 Task: Add Attachment from computer to Card Card0000000013 in Board Board0000000004 in Workspace WS0000000002 in Trello. Add Cover Green to Card Card0000000013 in Board Board0000000004 in Workspace WS0000000002 in Trello. Add "Move Card To …" Button titled Button0000000013 to "top" of the list "To Do" to Card Card0000000013 in Board Board0000000004 in Workspace WS0000000002 in Trello. Add Description DS0000000013 to Card Card0000000014 in Board Board0000000004 in Workspace WS0000000002 in Trello. Add Comment CM0000000013 to Card Card0000000014 in Board Board0000000004 in Workspace WS0000000002 in Trello
Action: Mouse moved to (614, 69)
Screenshot: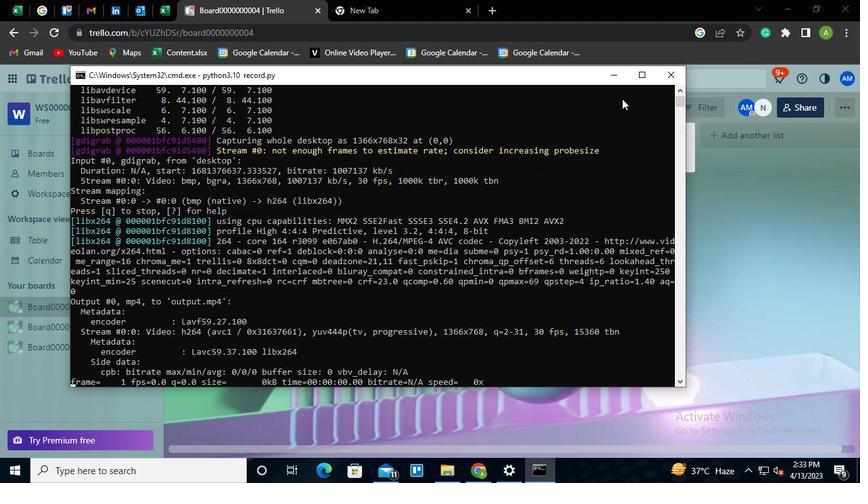 
Action: Mouse pressed left at (614, 69)
Screenshot: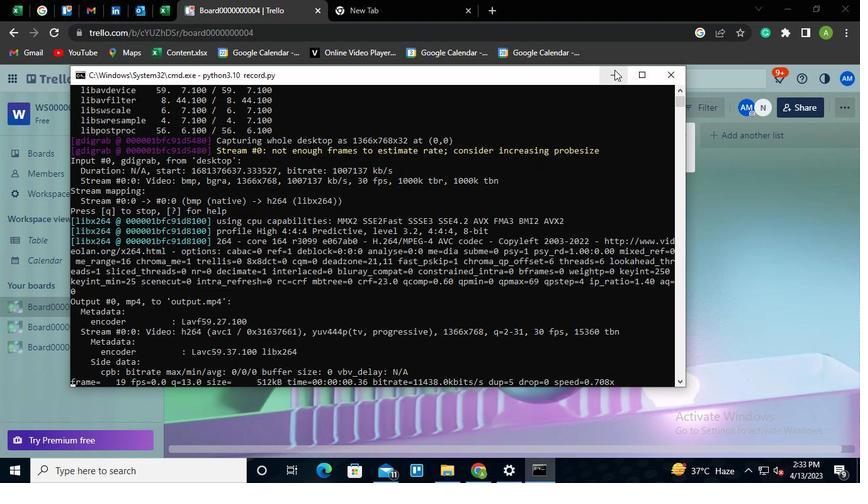 
Action: Mouse moved to (265, 168)
Screenshot: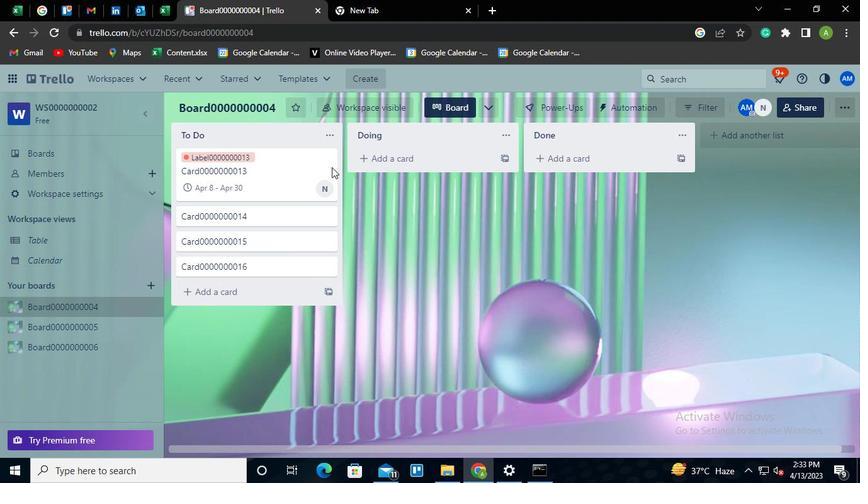 
Action: Mouse pressed left at (265, 168)
Screenshot: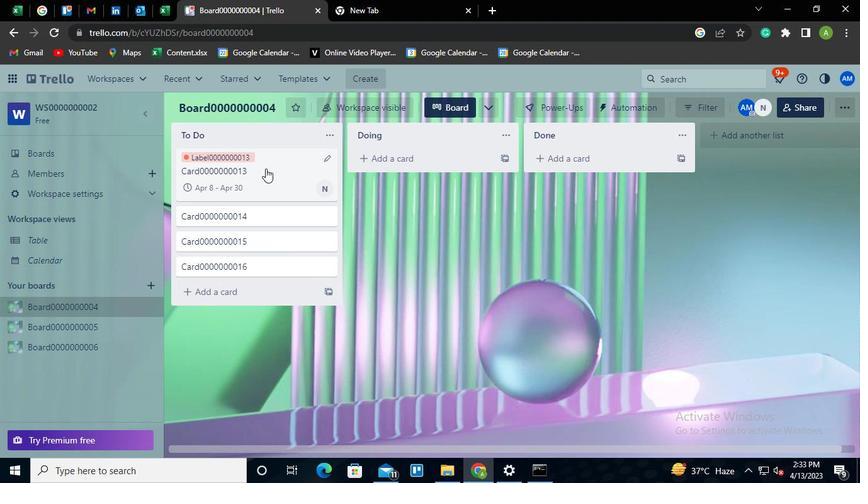 
Action: Mouse moved to (565, 324)
Screenshot: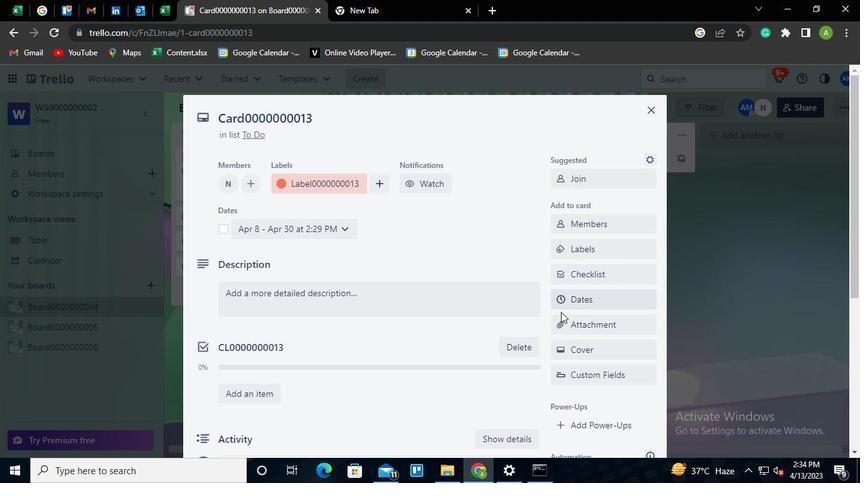 
Action: Mouse pressed left at (565, 324)
Screenshot: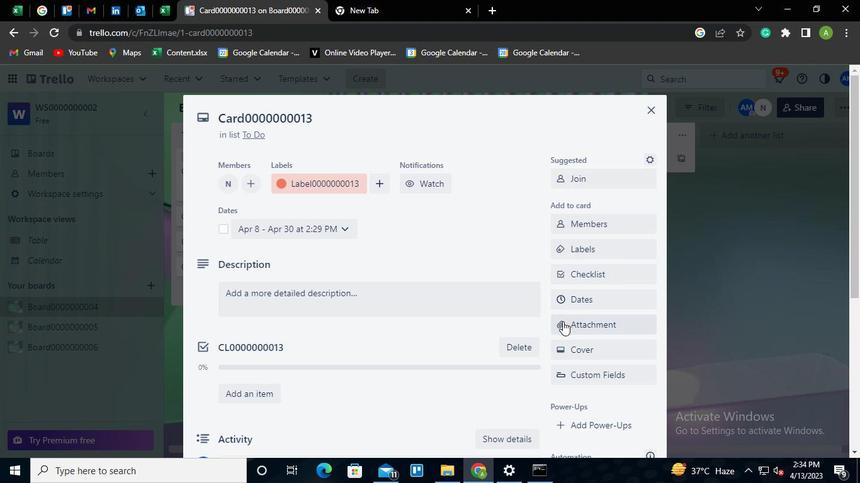
Action: Mouse moved to (574, 132)
Screenshot: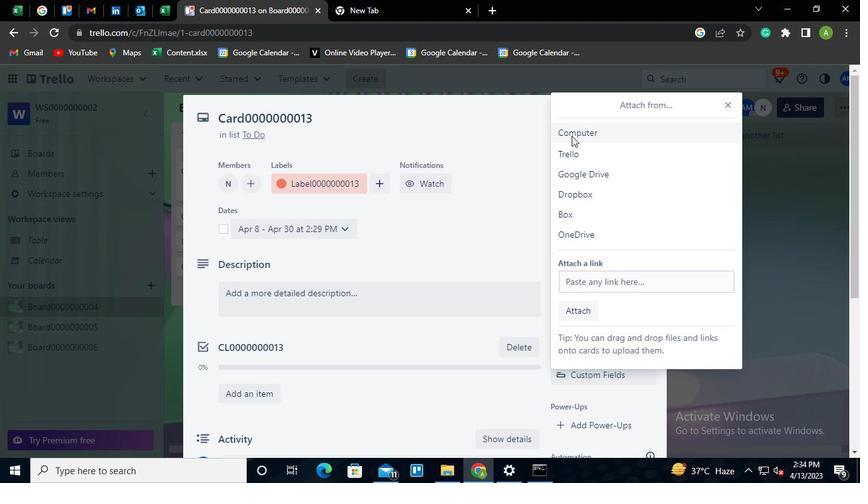 
Action: Mouse pressed left at (574, 132)
Screenshot: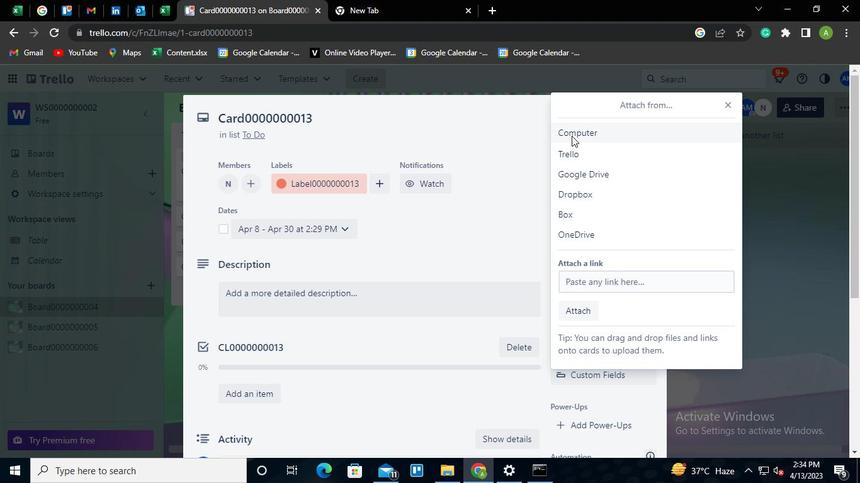 
Action: Mouse moved to (141, 93)
Screenshot: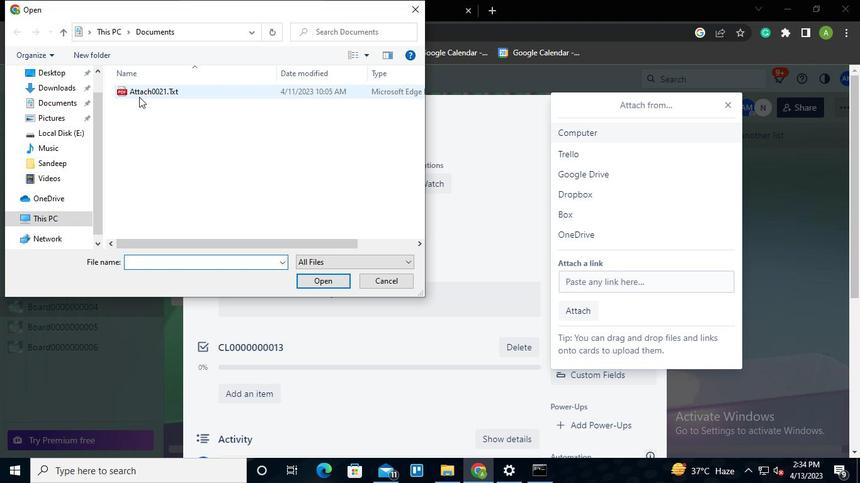 
Action: Mouse pressed left at (141, 93)
Screenshot: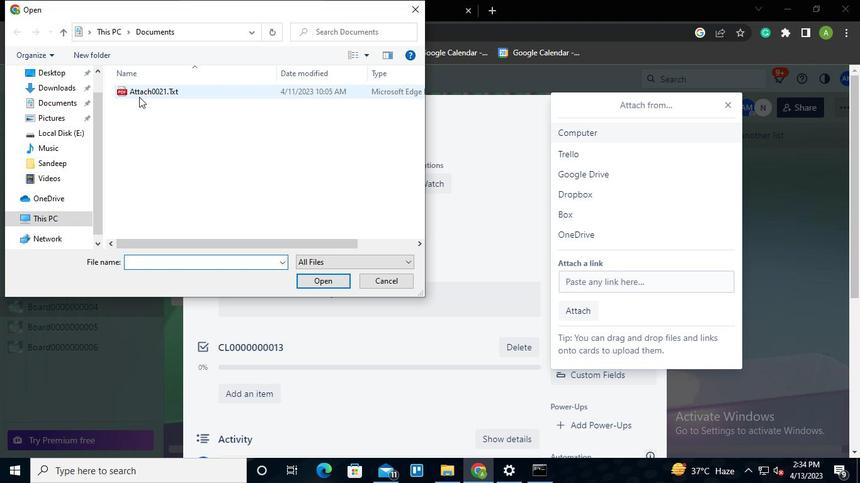 
Action: Mouse moved to (314, 282)
Screenshot: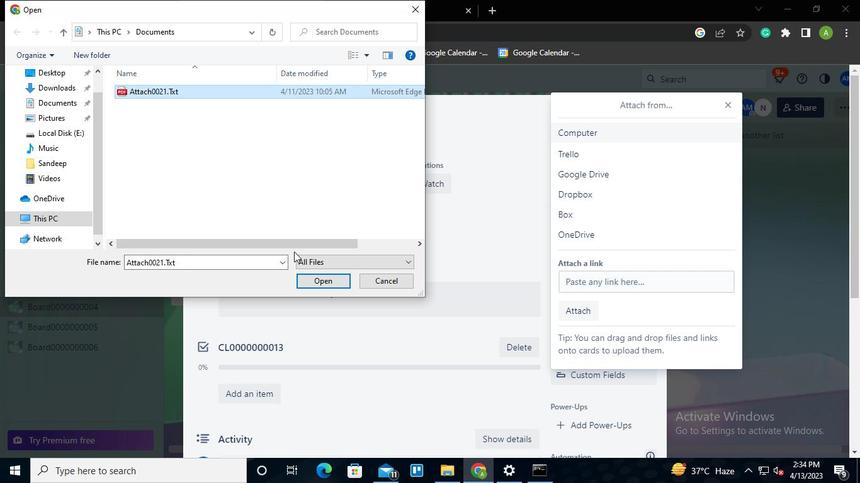 
Action: Mouse pressed left at (314, 282)
Screenshot: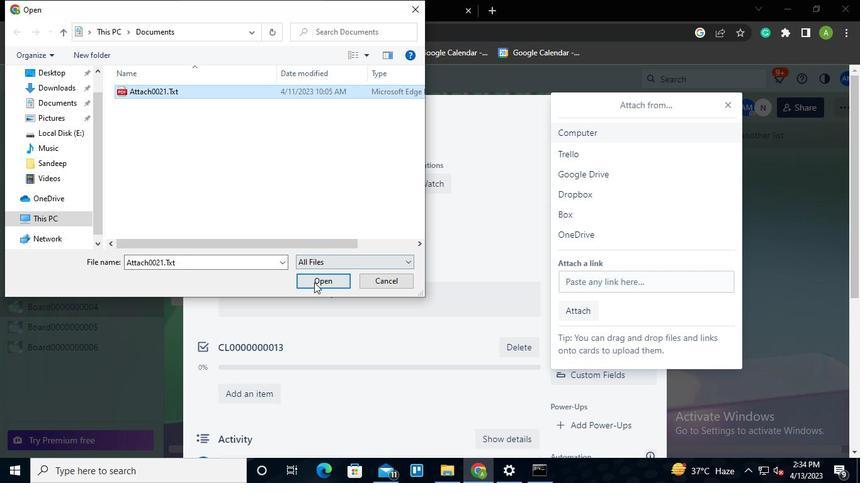
Action: Mouse moved to (575, 348)
Screenshot: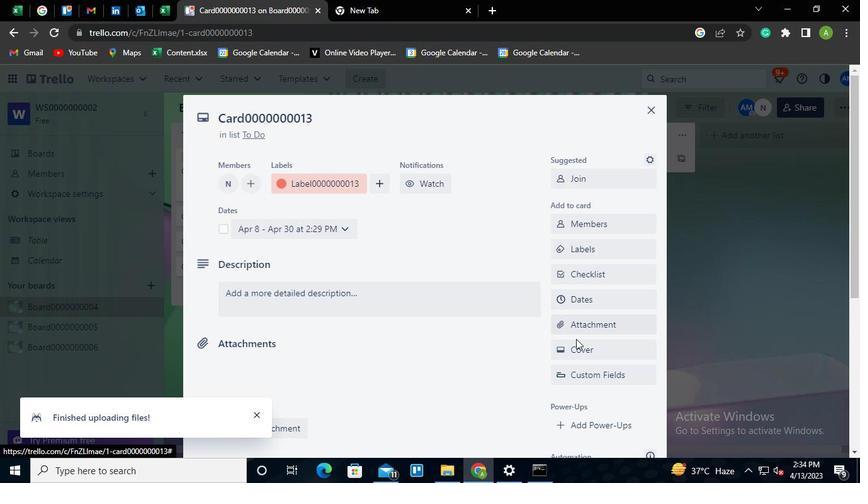 
Action: Mouse pressed left at (575, 348)
Screenshot: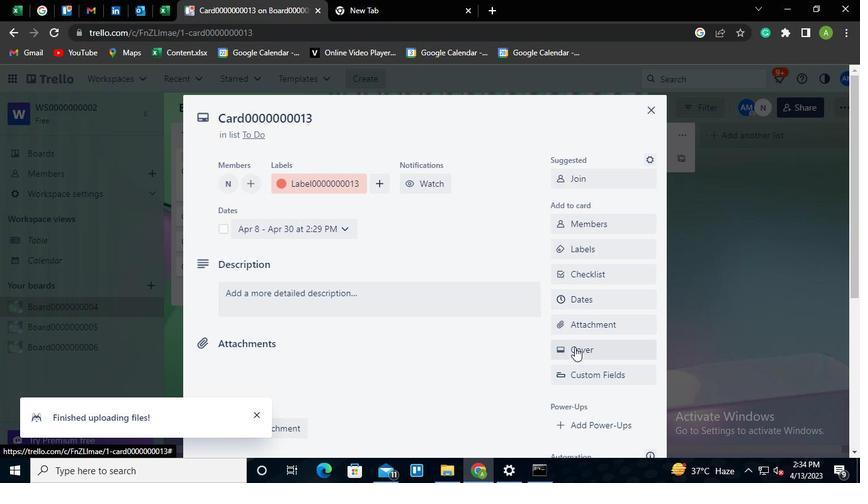 
Action: Mouse moved to (575, 218)
Screenshot: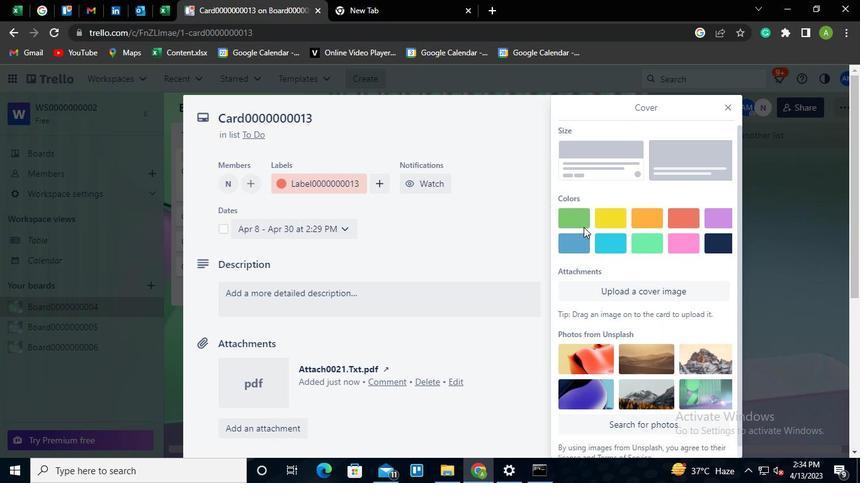 
Action: Mouse pressed left at (575, 218)
Screenshot: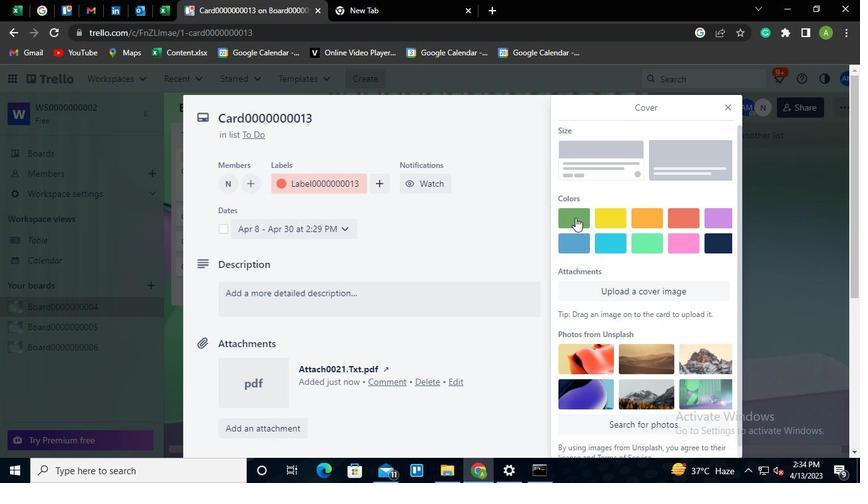 
Action: Mouse moved to (728, 106)
Screenshot: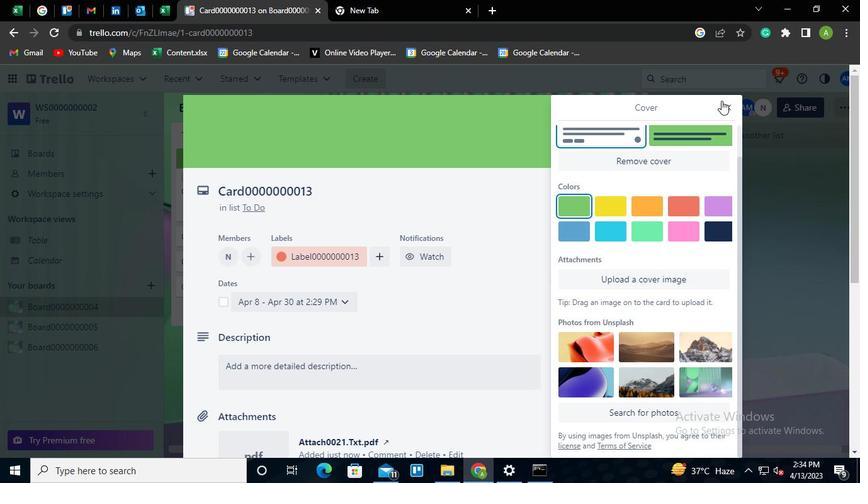 
Action: Mouse pressed left at (728, 106)
Screenshot: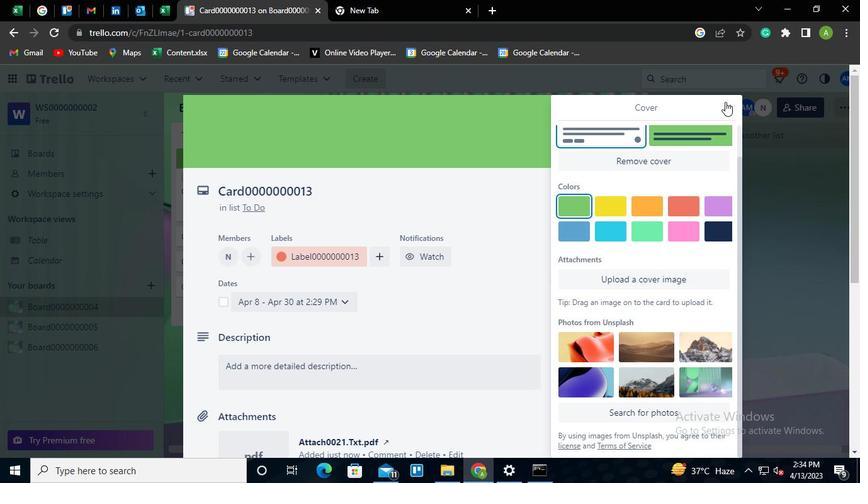 
Action: Mouse moved to (586, 344)
Screenshot: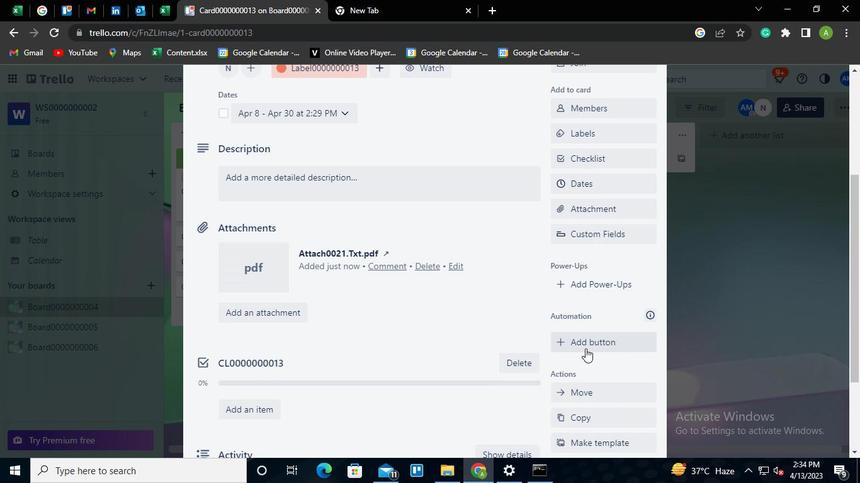
Action: Mouse pressed left at (586, 344)
Screenshot: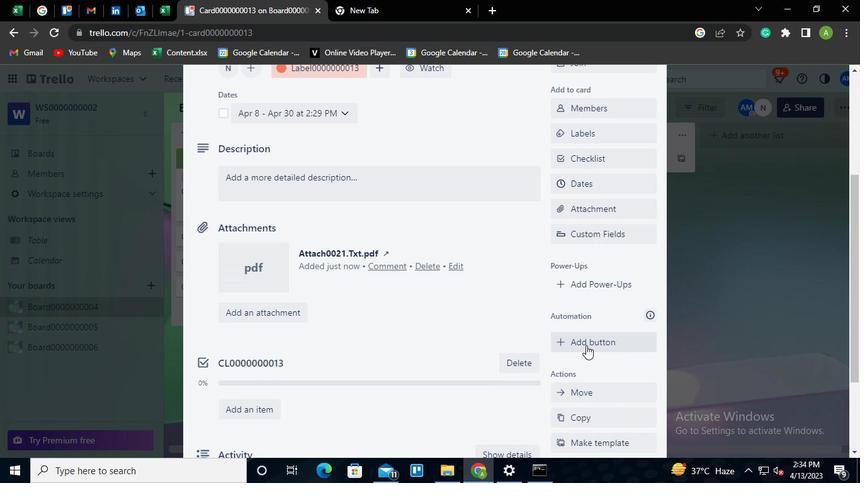 
Action: Mouse moved to (612, 160)
Screenshot: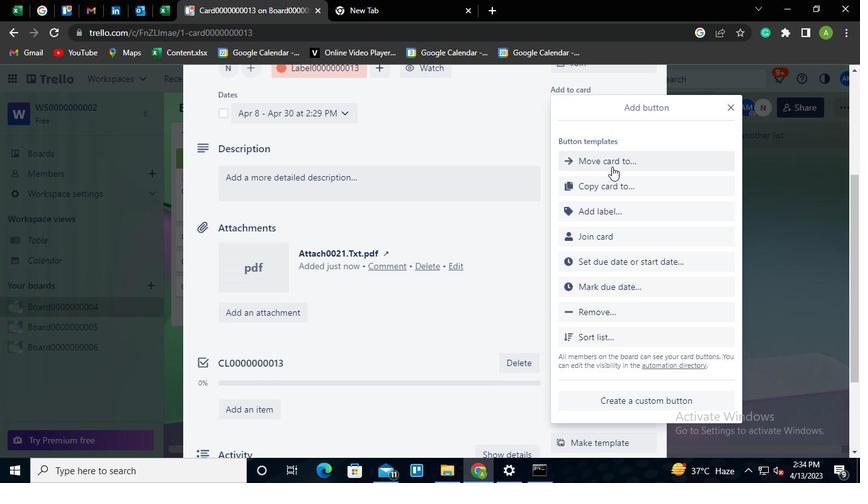 
Action: Mouse pressed left at (612, 160)
Screenshot: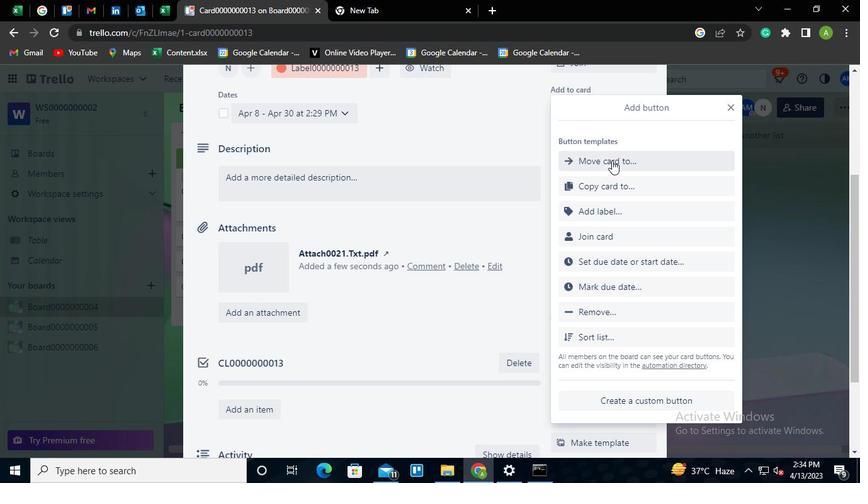 
Action: Mouse moved to (613, 158)
Screenshot: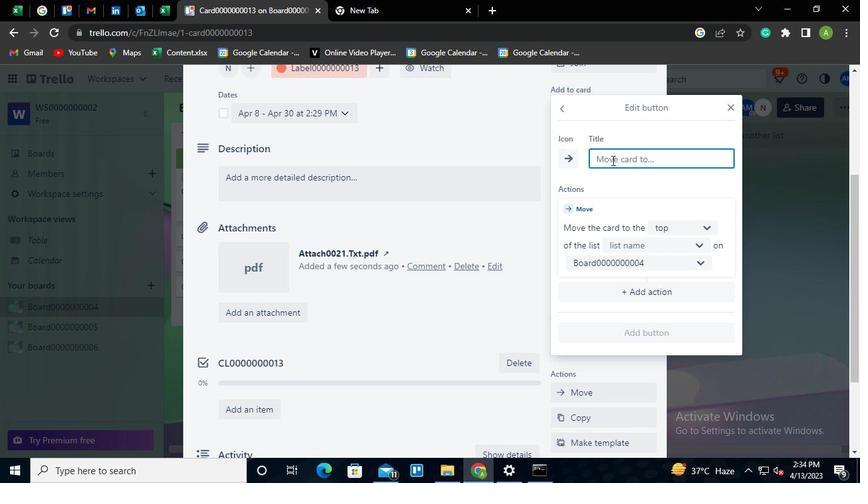 
Action: Keyboard Key.shift
Screenshot: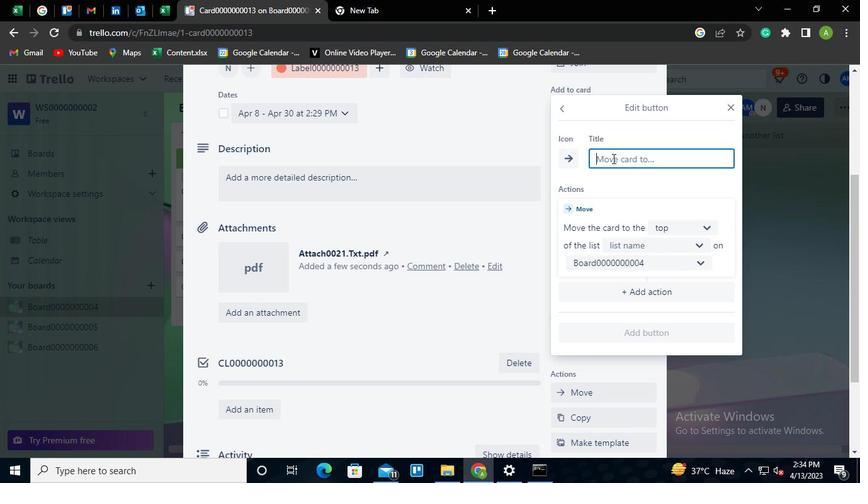 
Action: Keyboard B
Screenshot: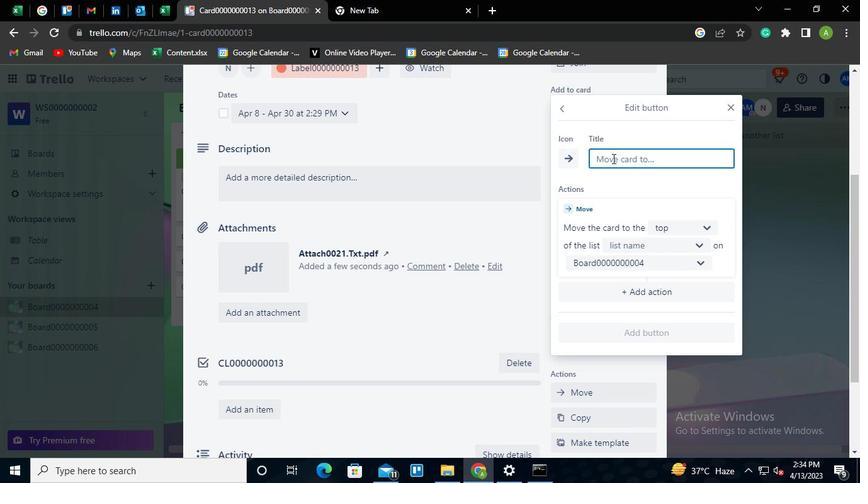
Action: Keyboard u
Screenshot: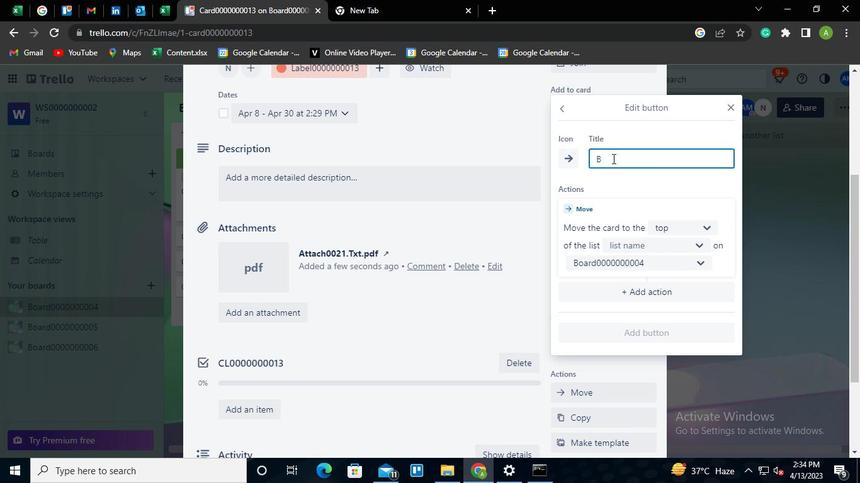
Action: Keyboard t
Screenshot: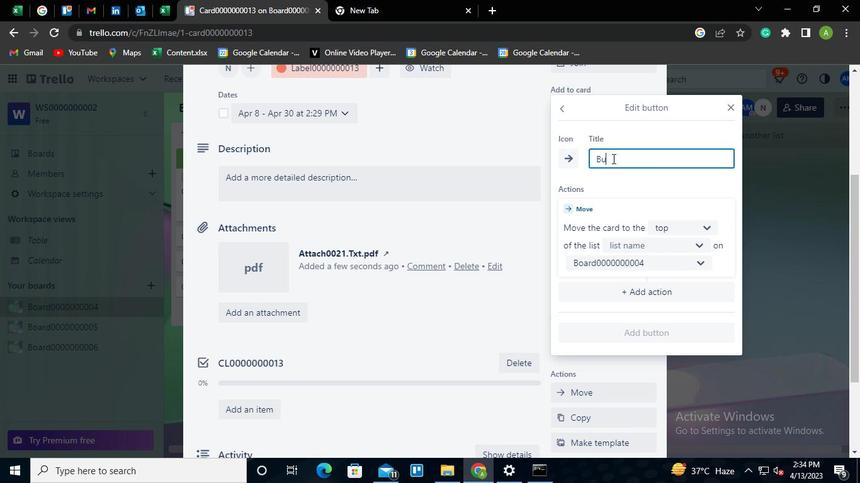 
Action: Keyboard t
Screenshot: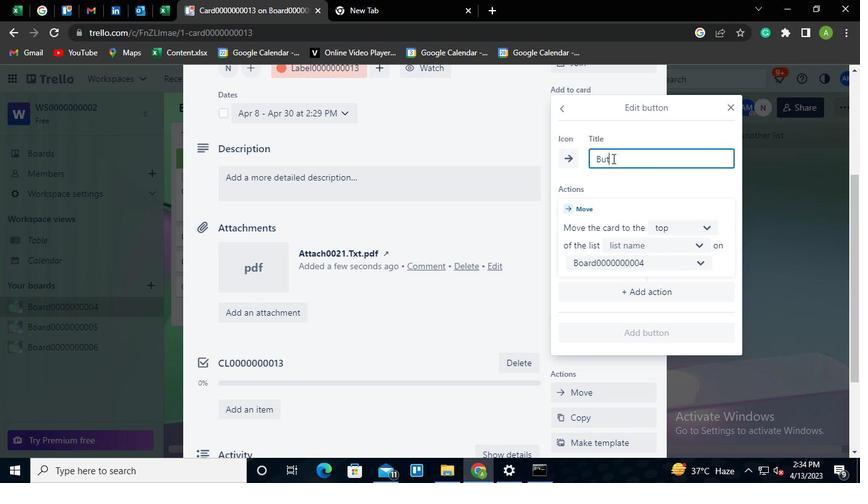 
Action: Keyboard o
Screenshot: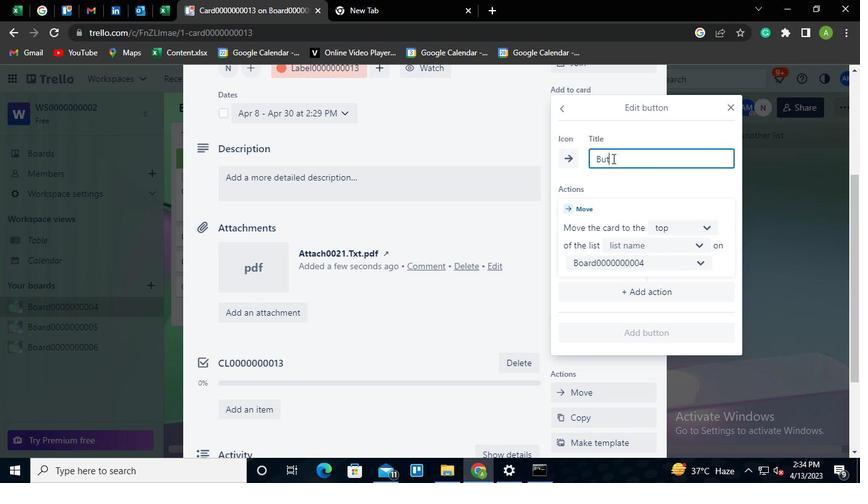 
Action: Keyboard n
Screenshot: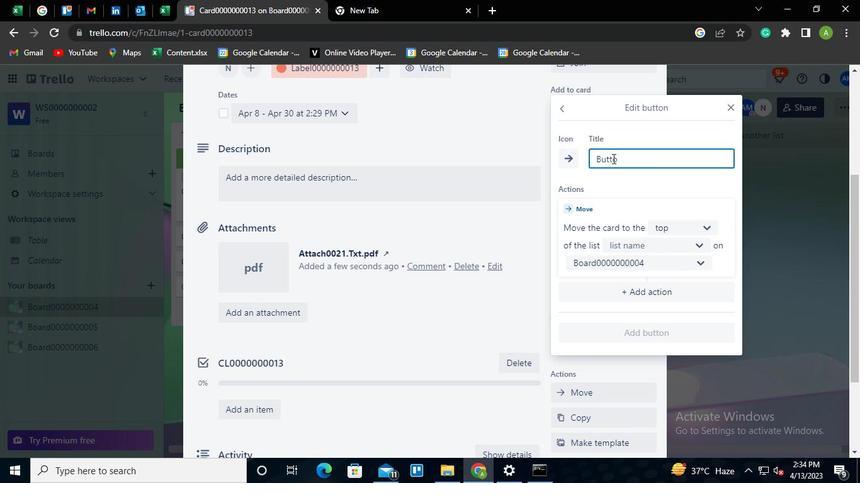 
Action: Keyboard <96>
Screenshot: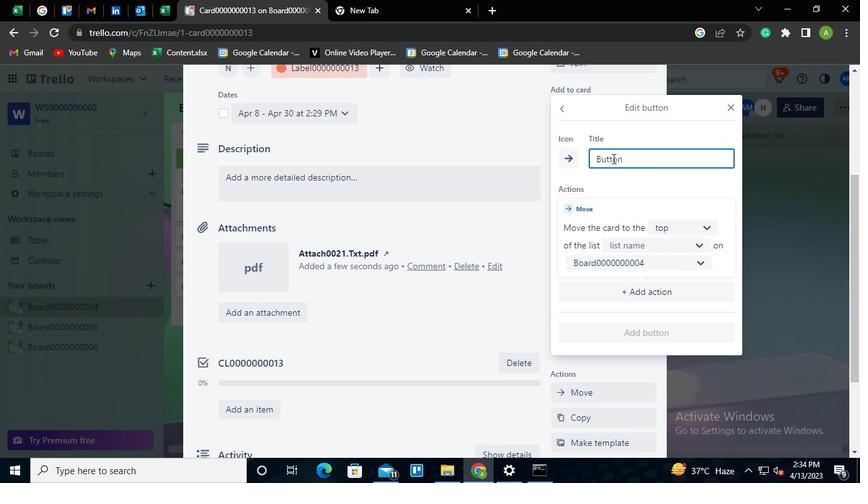 
Action: Keyboard <96>
Screenshot: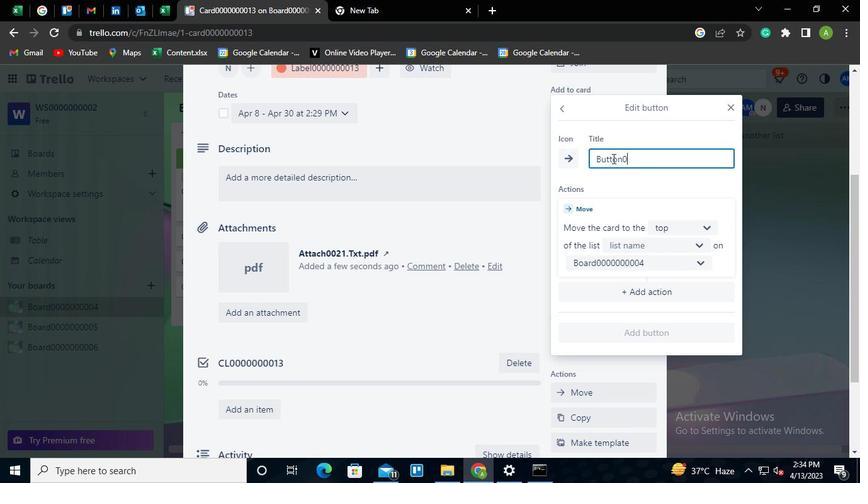 
Action: Keyboard <96>
Screenshot: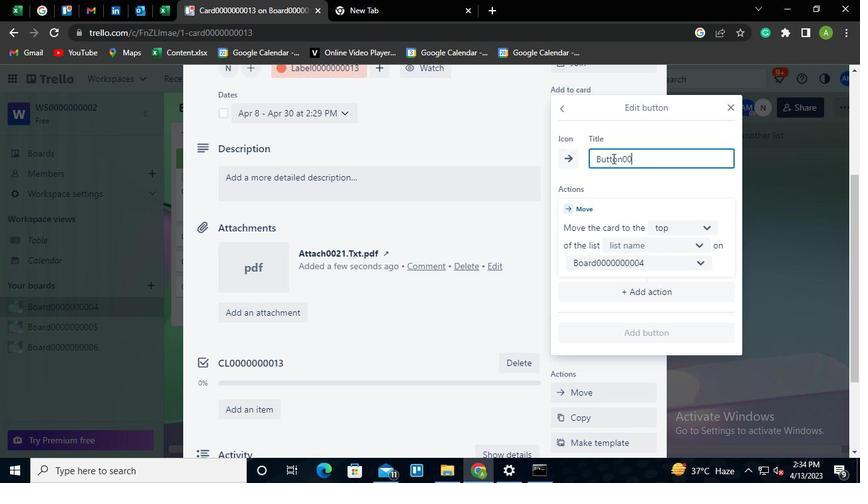 
Action: Keyboard <96>
Screenshot: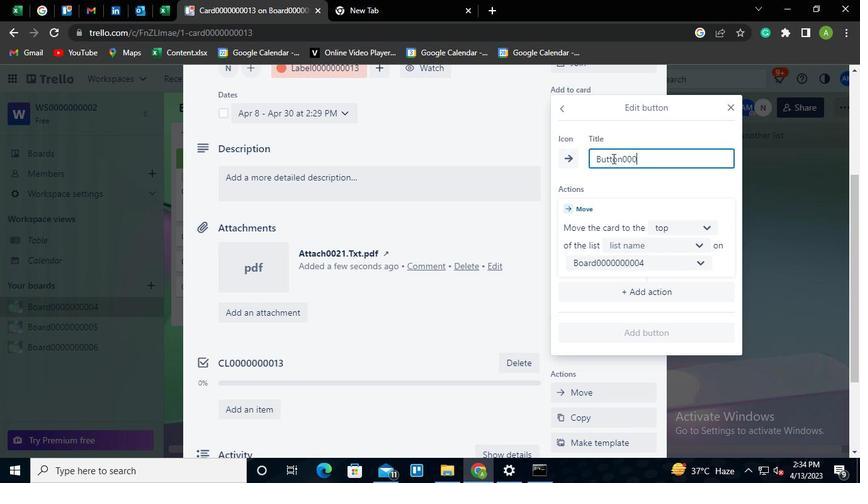 
Action: Keyboard <96>
Screenshot: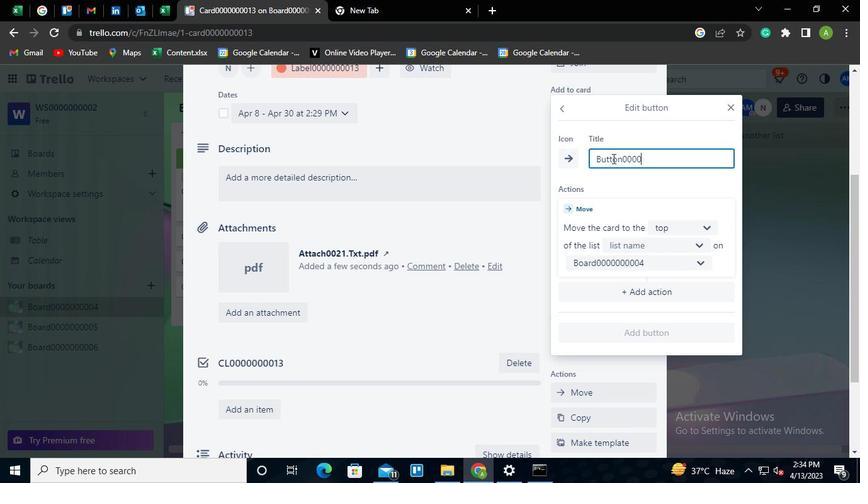 
Action: Keyboard <96>
Screenshot: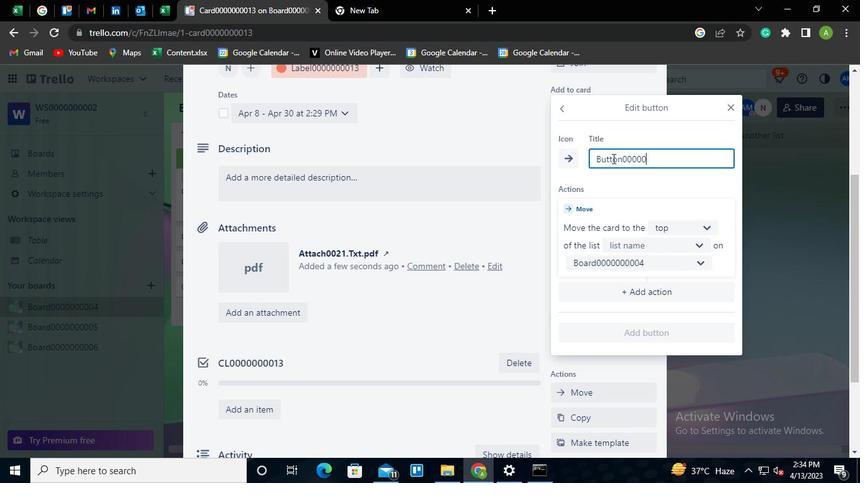 
Action: Keyboard <96>
Screenshot: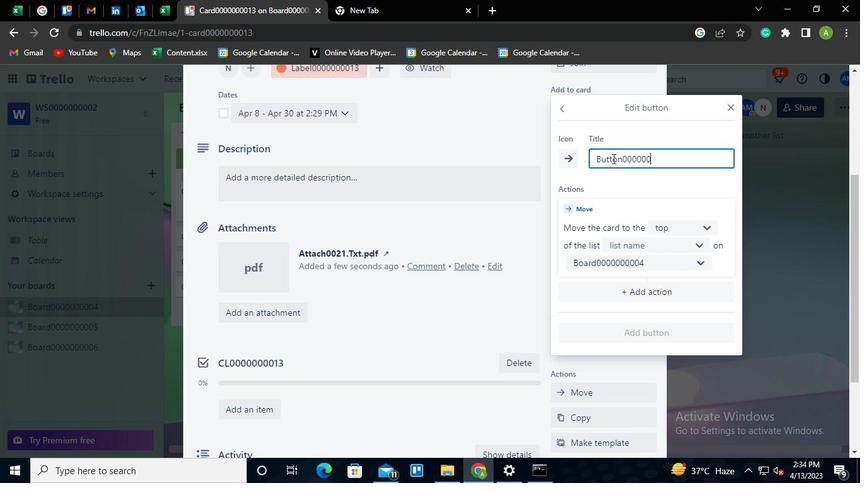 
Action: Keyboard <96>
Screenshot: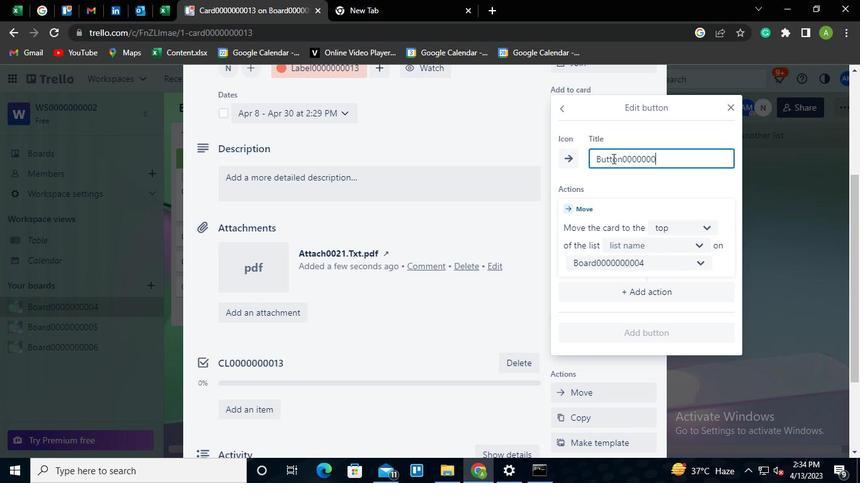 
Action: Keyboard <97>
Screenshot: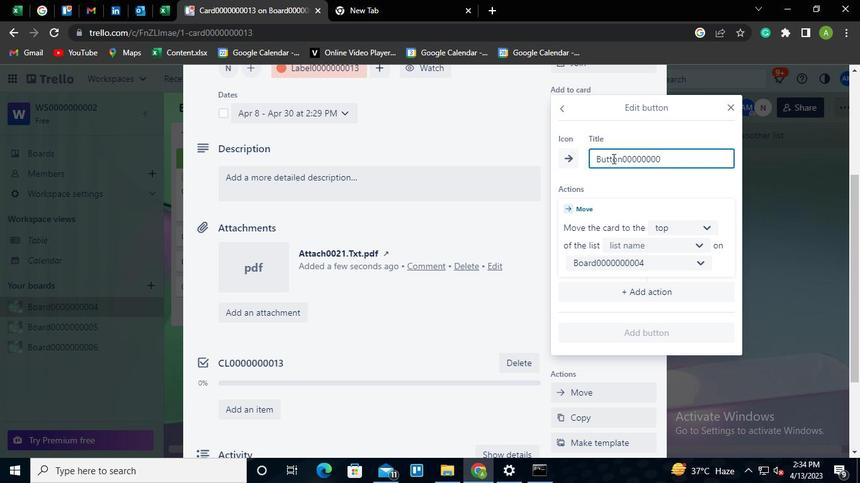 
Action: Keyboard <99>
Screenshot: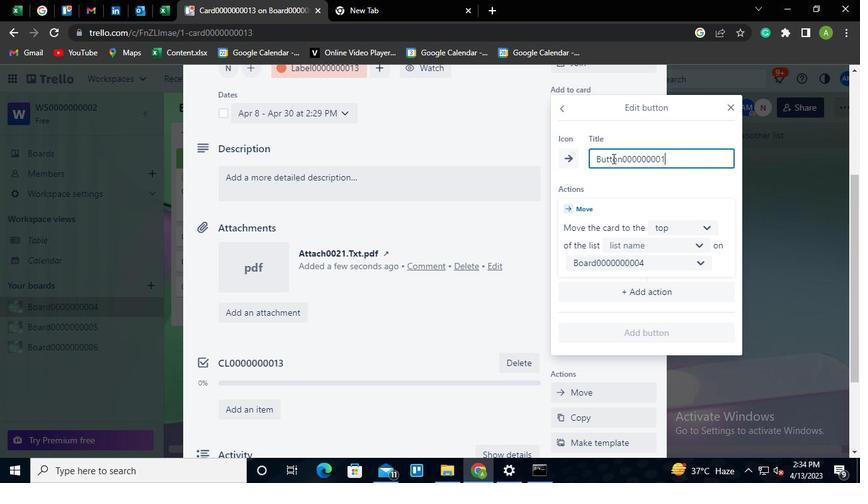 
Action: Mouse moved to (659, 245)
Screenshot: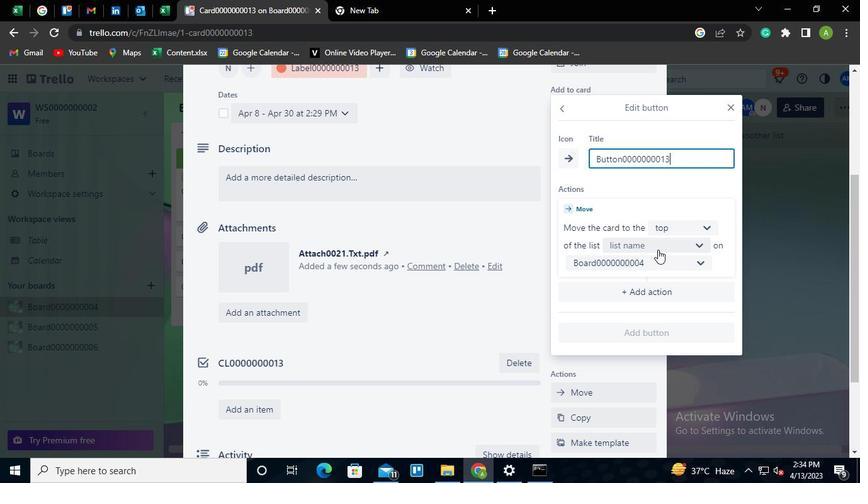 
Action: Mouse pressed left at (659, 245)
Screenshot: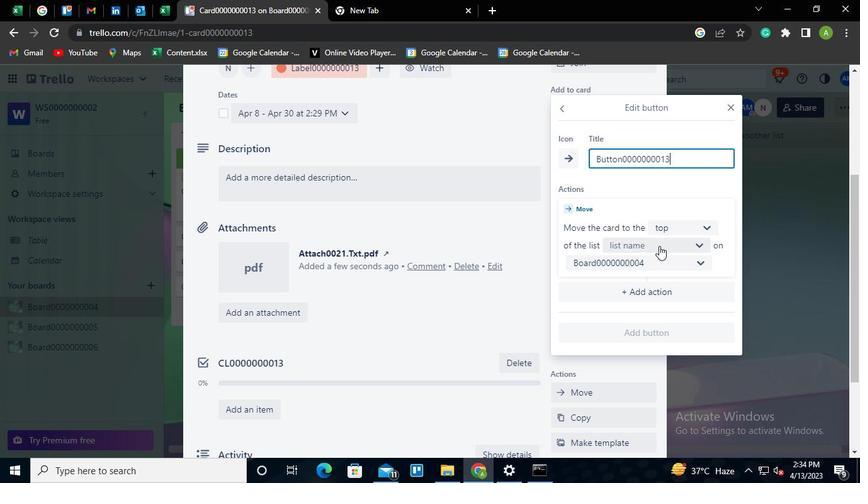 
Action: Mouse moved to (634, 268)
Screenshot: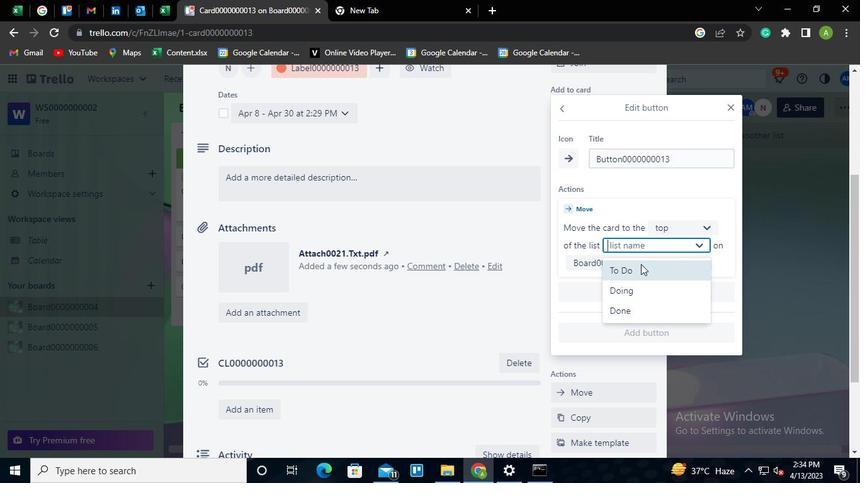 
Action: Mouse pressed left at (634, 268)
Screenshot: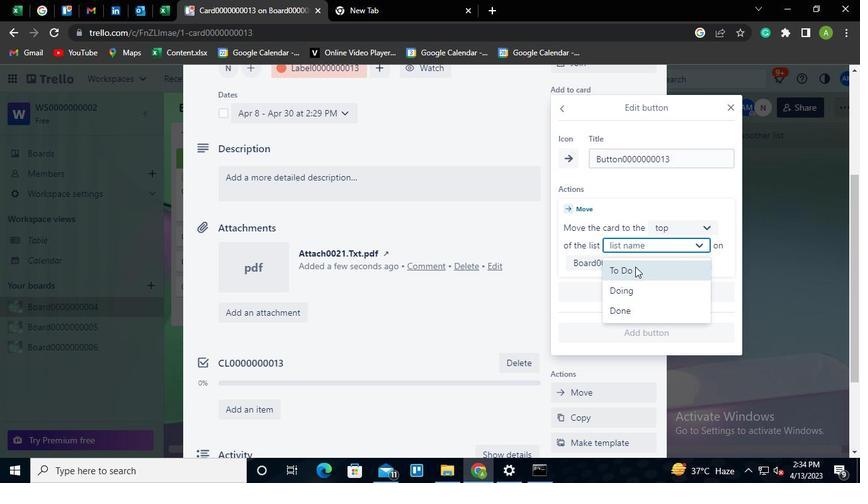 
Action: Mouse moved to (647, 328)
Screenshot: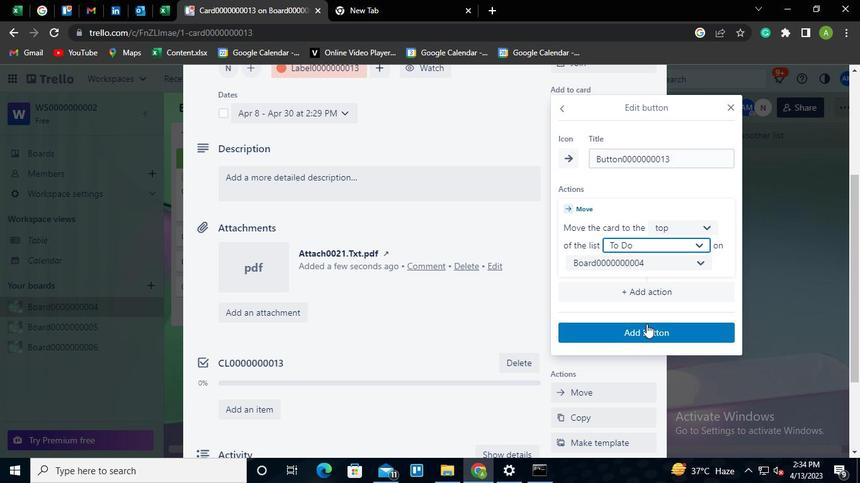
Action: Mouse pressed left at (647, 328)
Screenshot: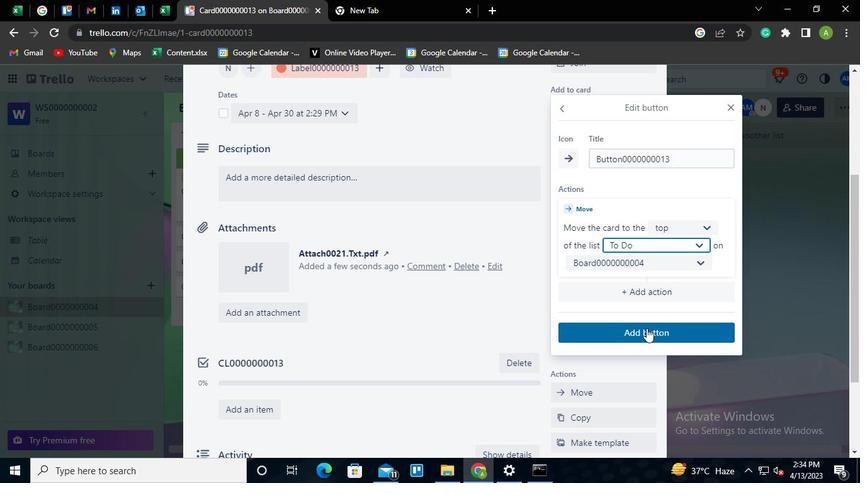 
Action: Mouse moved to (713, 257)
Screenshot: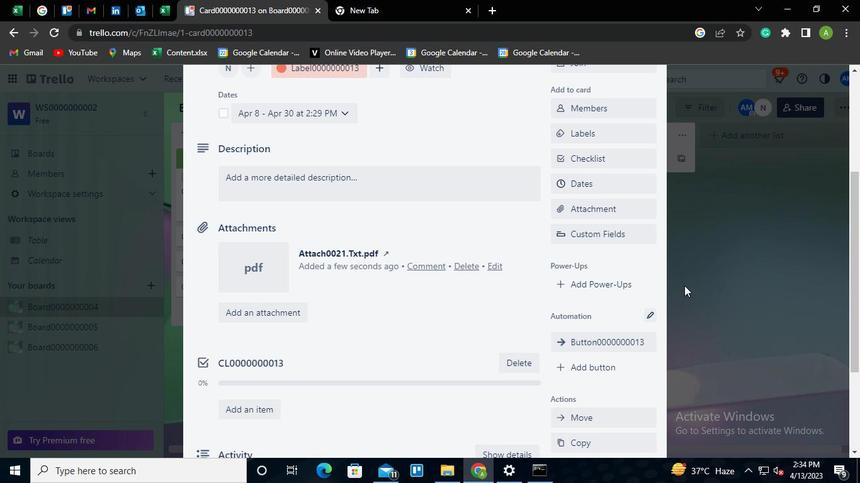 
Action: Mouse pressed left at (713, 257)
Screenshot: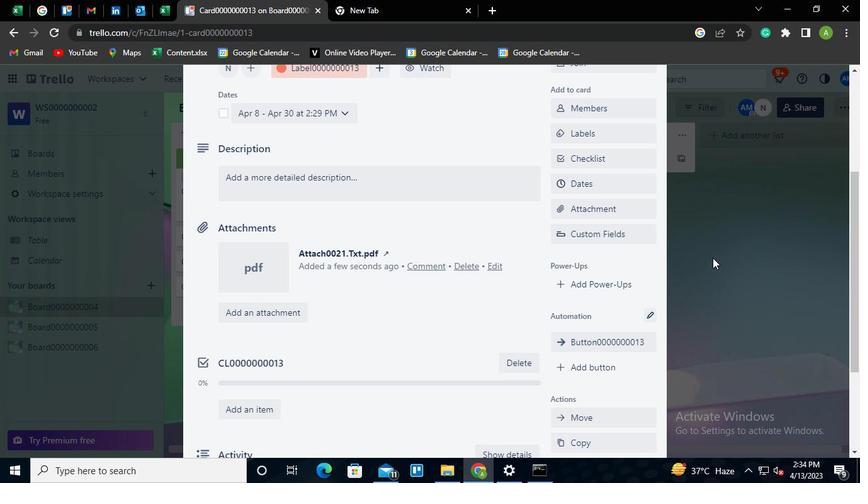 
Action: Mouse moved to (254, 239)
Screenshot: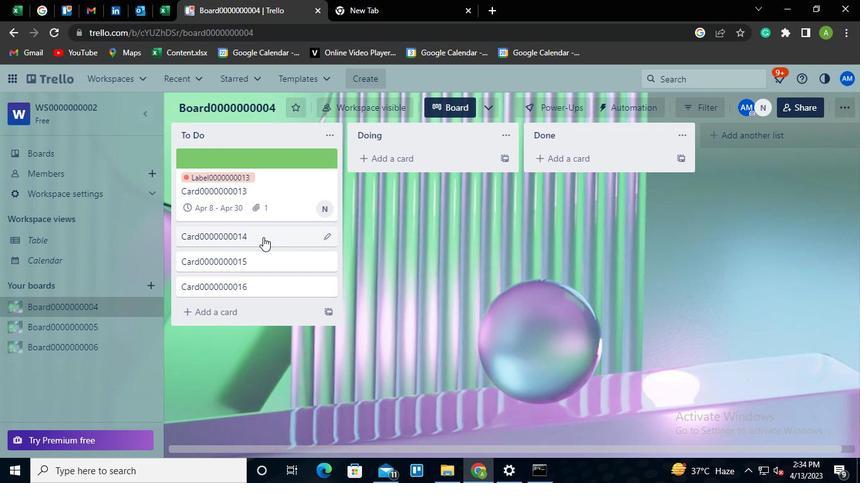 
Action: Mouse pressed left at (254, 239)
Screenshot: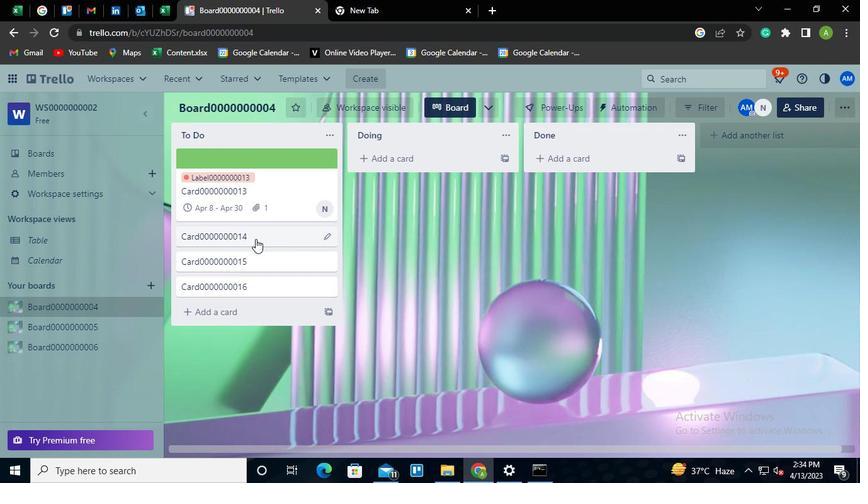 
Action: Mouse moved to (247, 246)
Screenshot: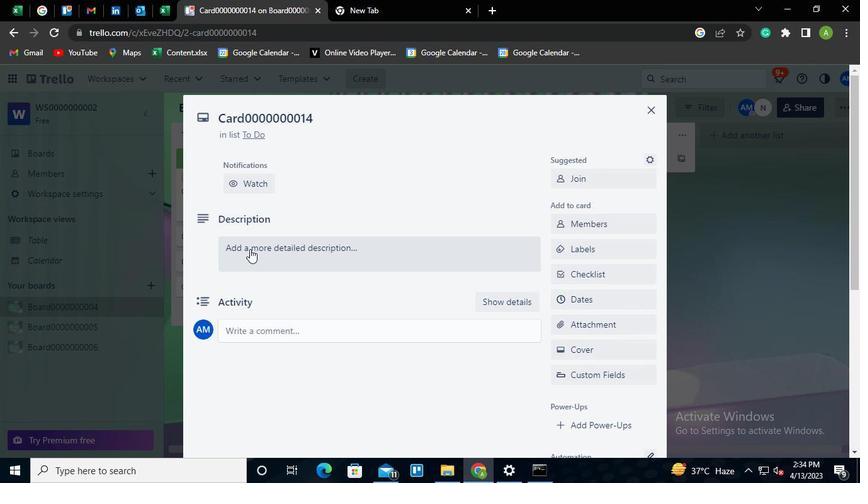 
Action: Mouse pressed left at (247, 246)
Screenshot: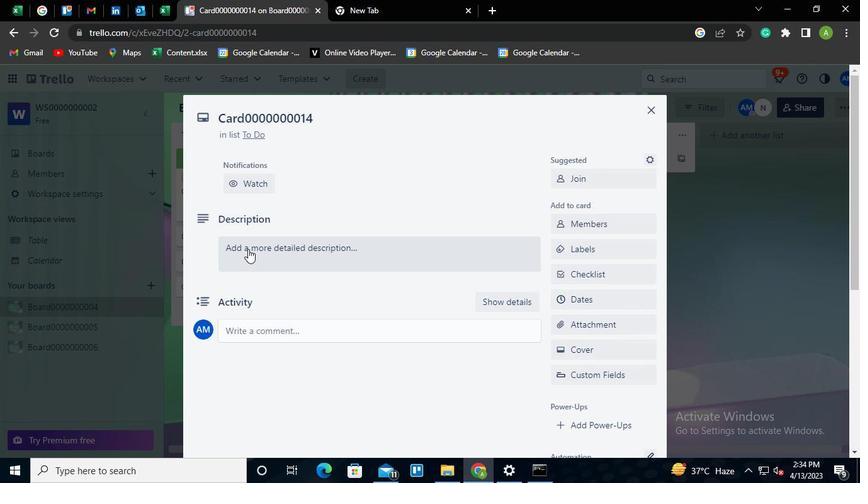 
Action: Mouse moved to (264, 294)
Screenshot: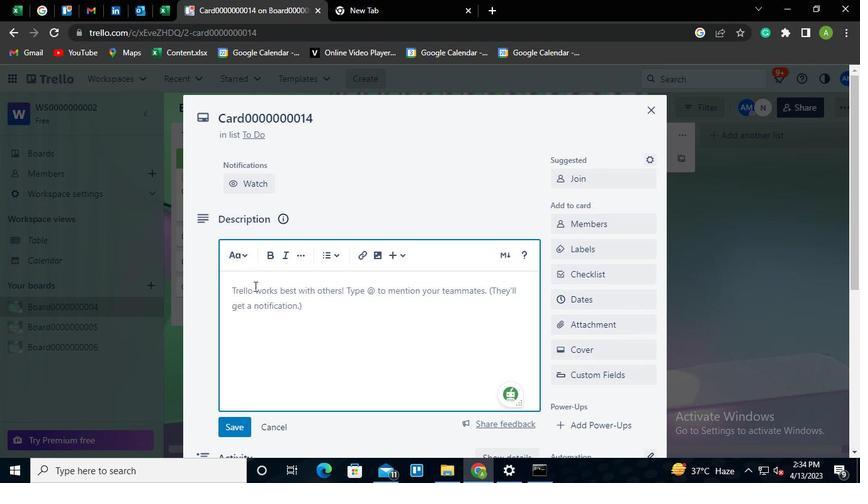 
Action: Keyboard Key.shift
Screenshot: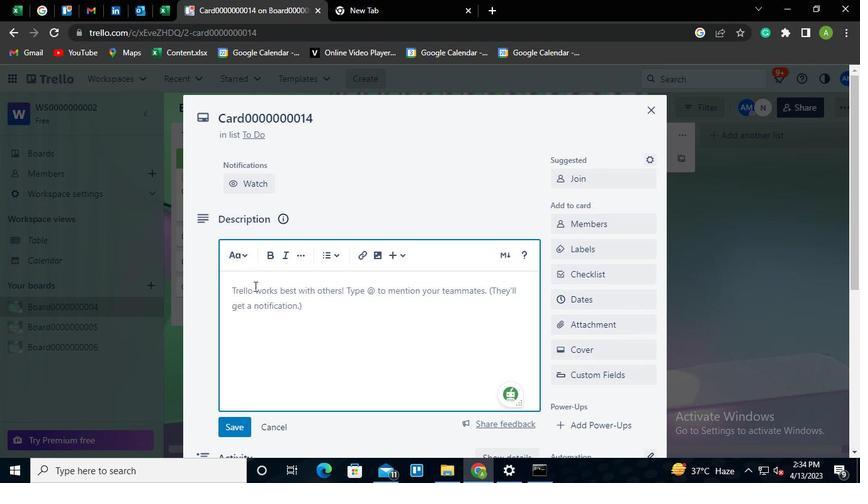 
Action: Keyboard D
Screenshot: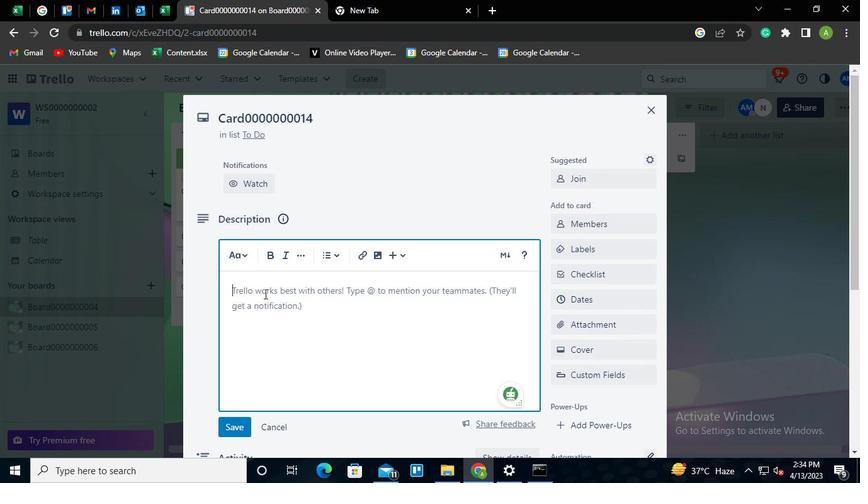 
Action: Keyboard S
Screenshot: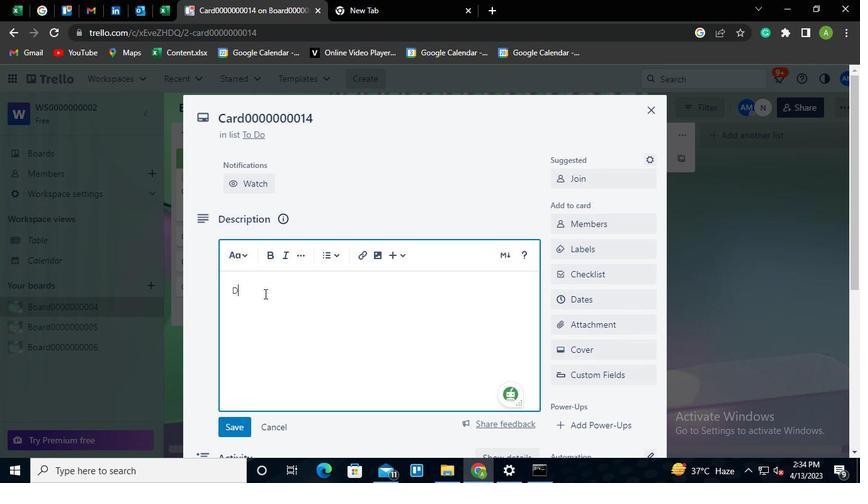 
Action: Keyboard <96>
Screenshot: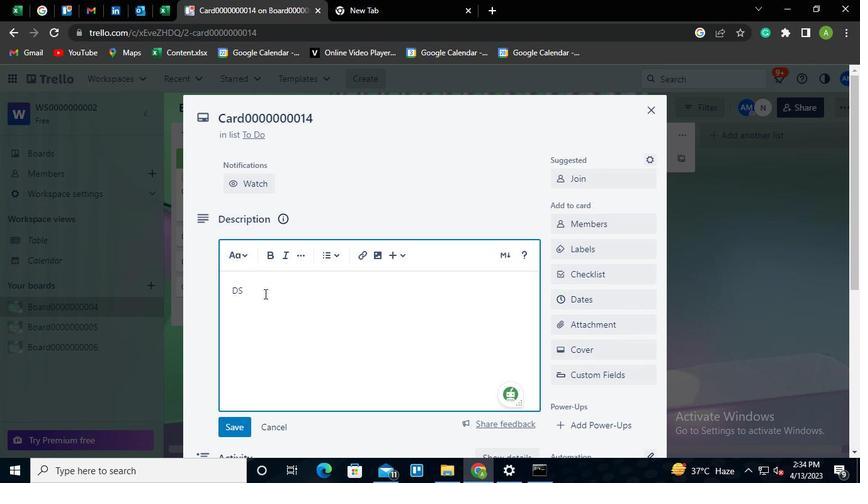 
Action: Keyboard <96>
Screenshot: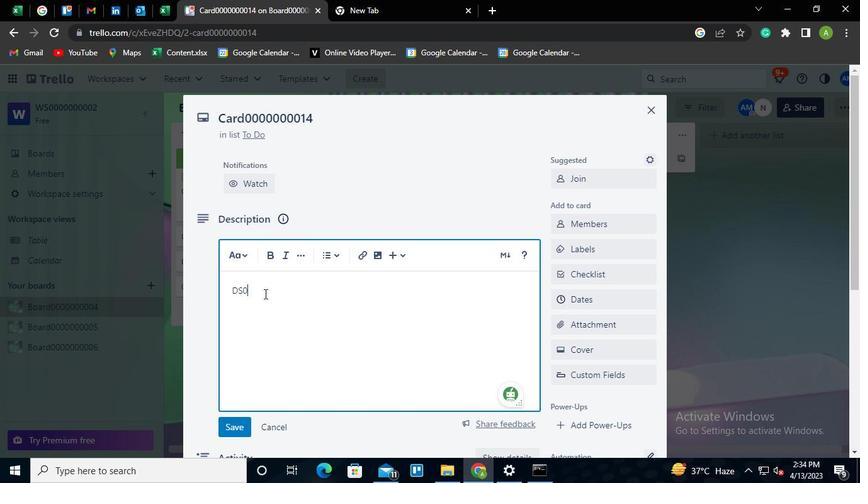 
Action: Keyboard <96>
Screenshot: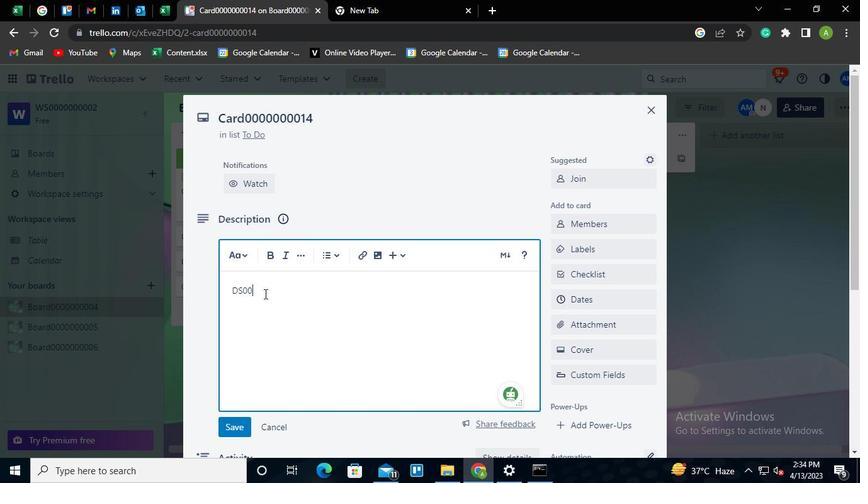 
Action: Keyboard <96>
Screenshot: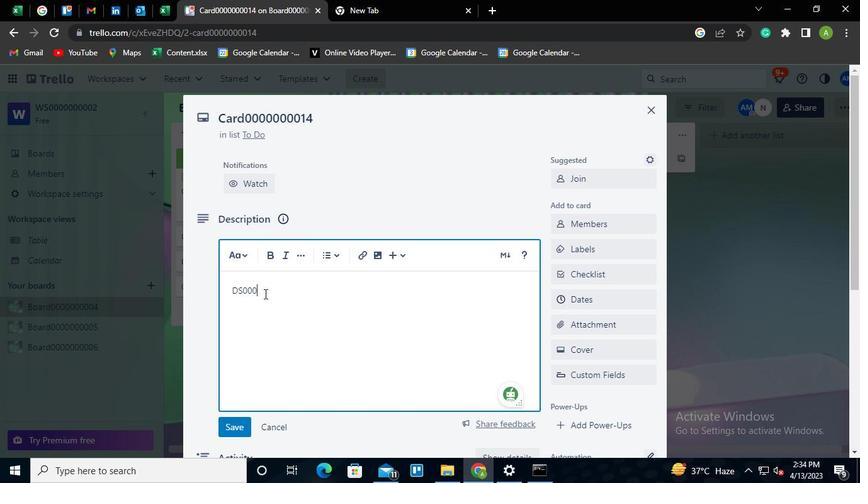 
Action: Keyboard <96>
Screenshot: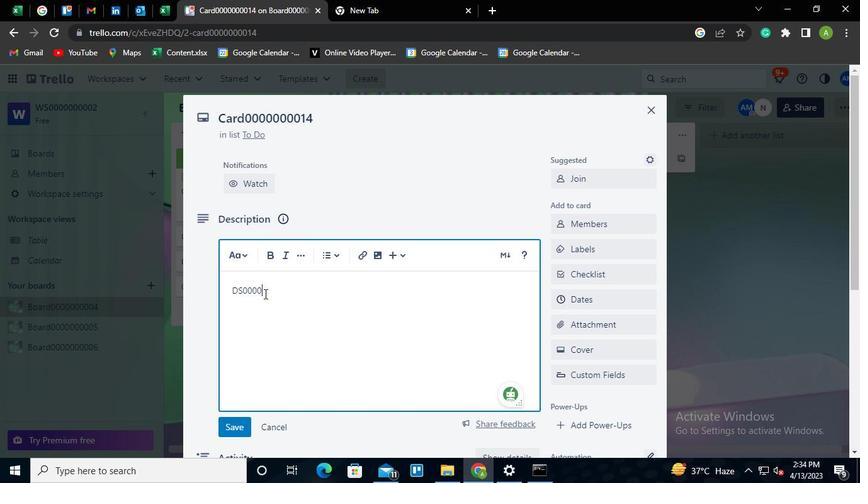
Action: Keyboard <96>
Screenshot: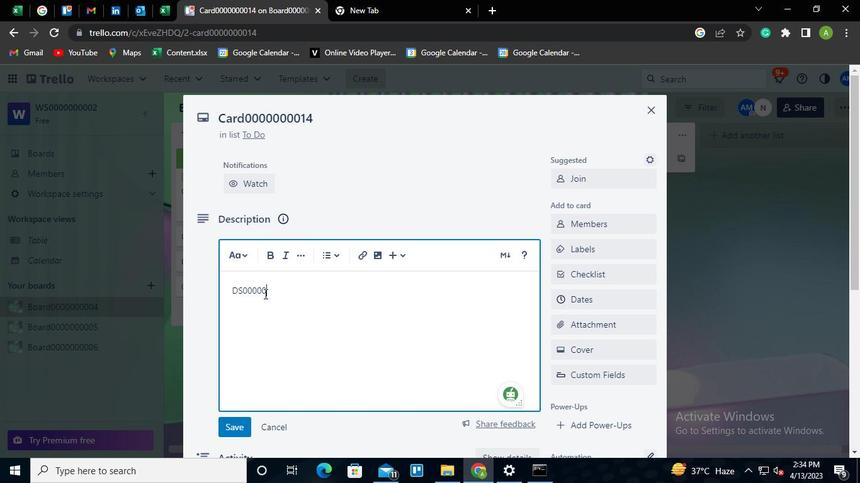 
Action: Keyboard <96>
Screenshot: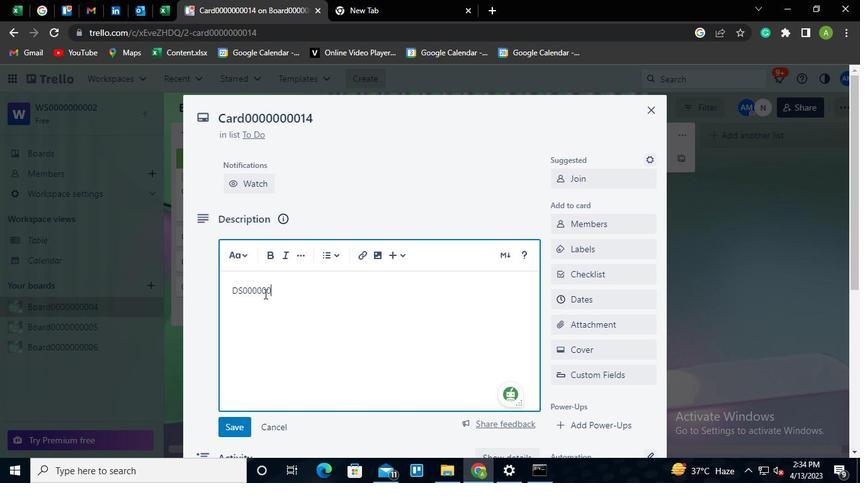 
Action: Keyboard <96>
Screenshot: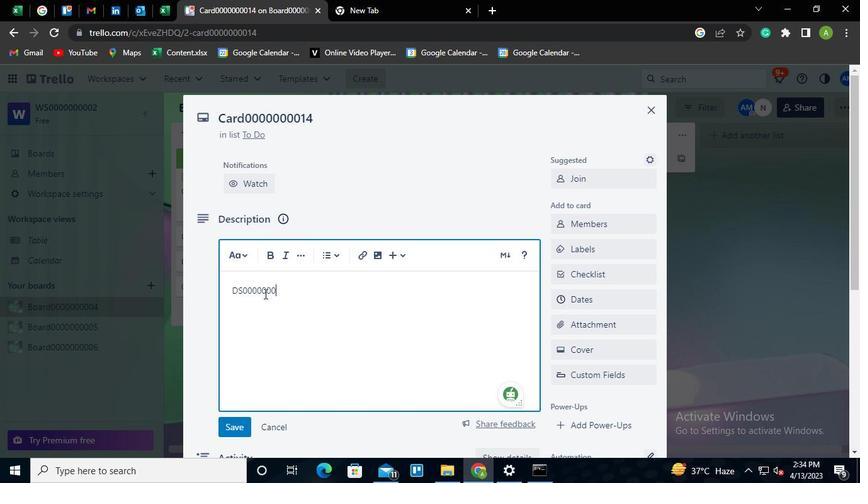
Action: Keyboard <97>
Screenshot: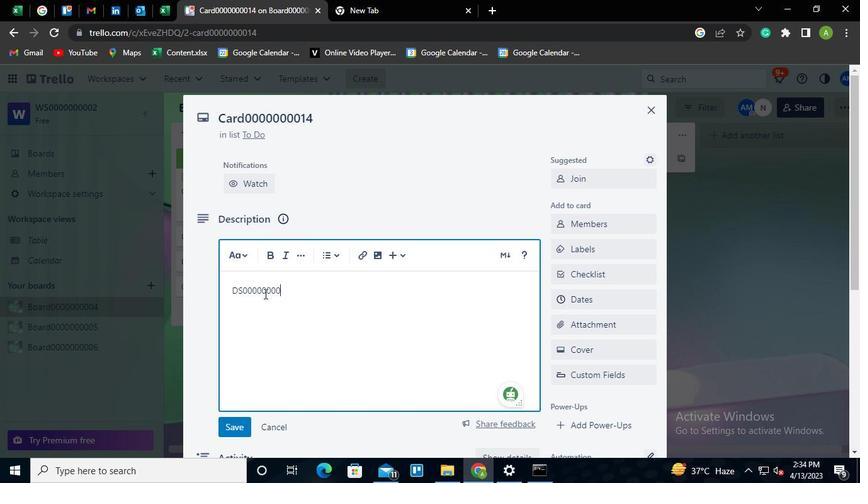 
Action: Keyboard <99>
Screenshot: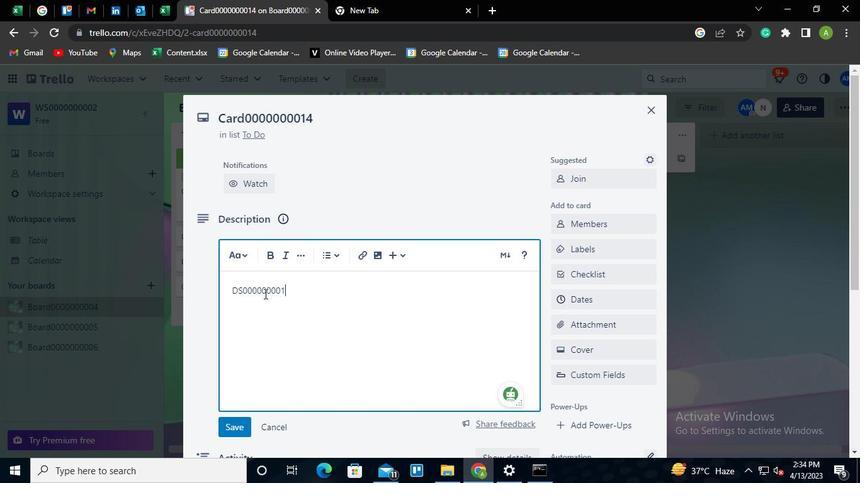 
Action: Mouse moved to (239, 424)
Screenshot: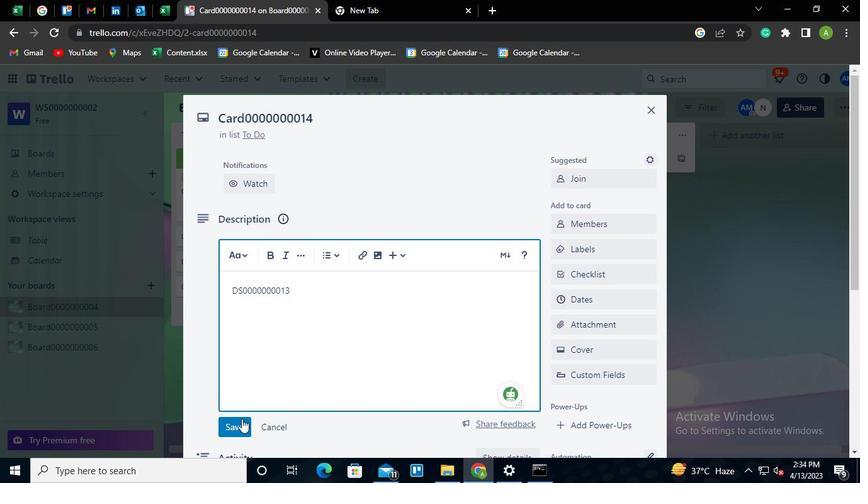 
Action: Mouse pressed left at (239, 424)
Screenshot: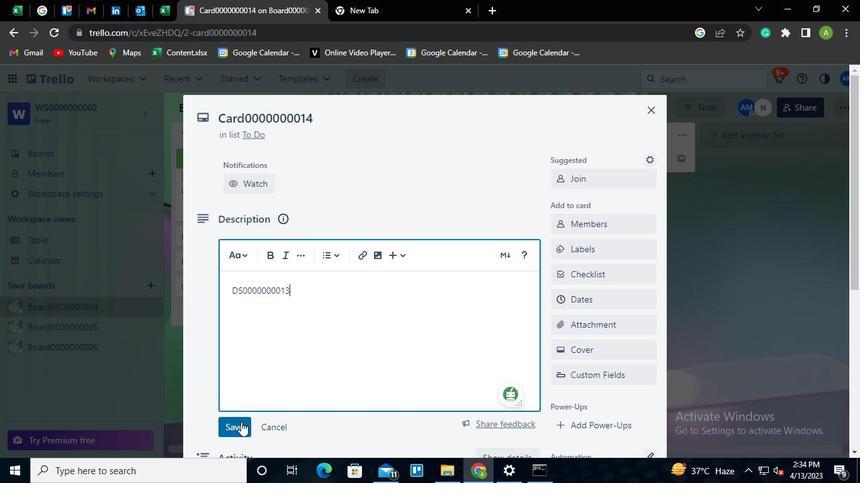 
Action: Mouse moved to (253, 244)
Screenshot: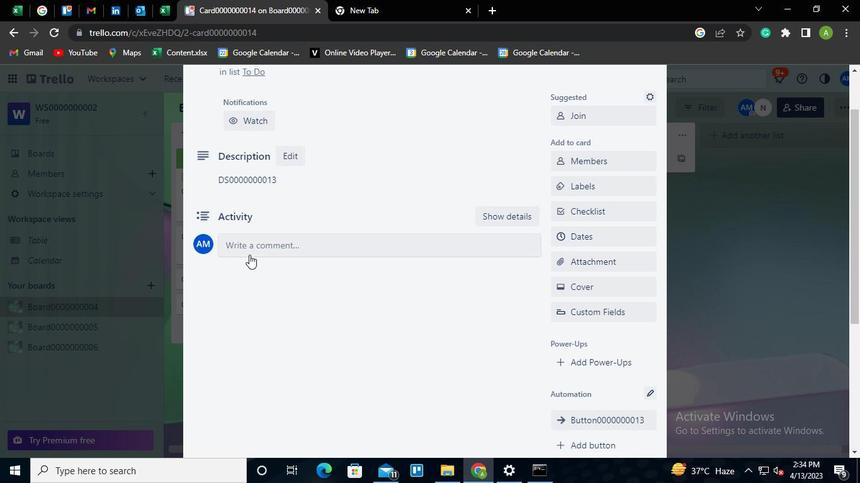 
Action: Mouse pressed left at (253, 244)
Screenshot: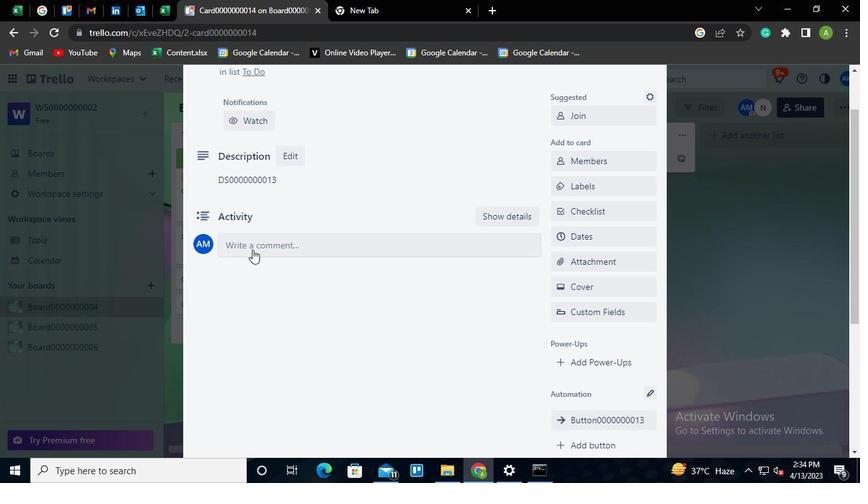 
Action: Mouse moved to (254, 251)
Screenshot: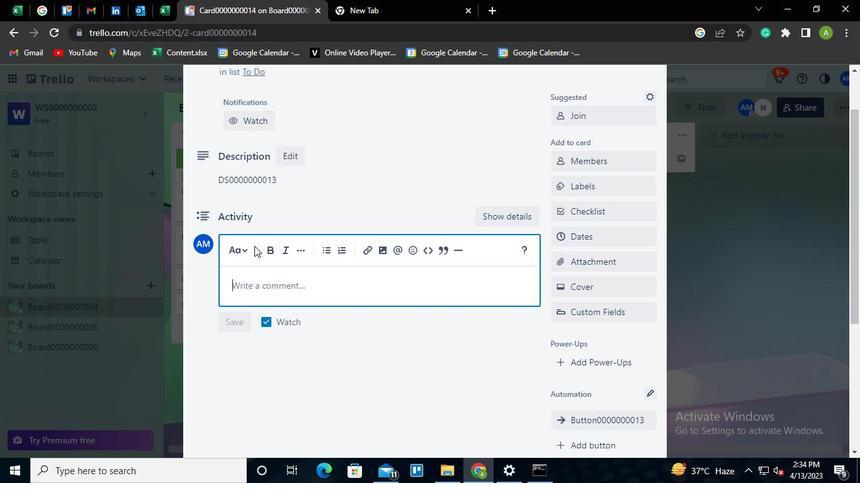 
Action: Keyboard Key.shift
Screenshot: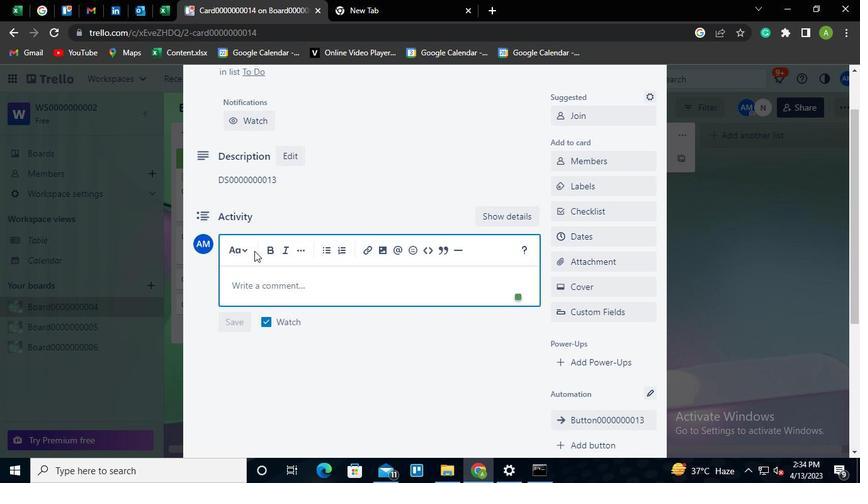 
Action: Keyboard Key.shift
Screenshot: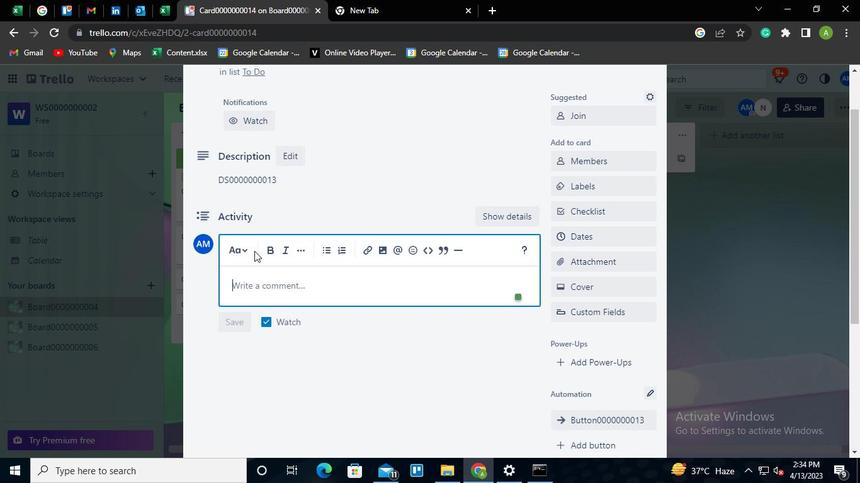 
Action: Keyboard Key.shift
Screenshot: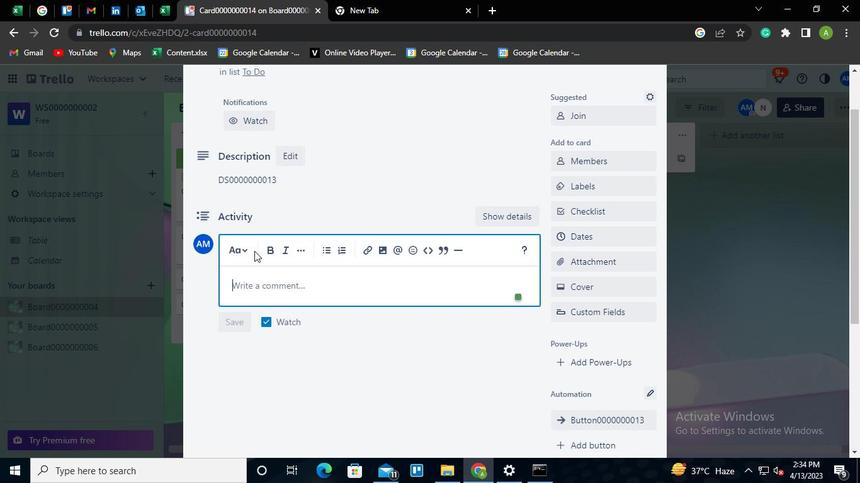 
Action: Keyboard Key.shift
Screenshot: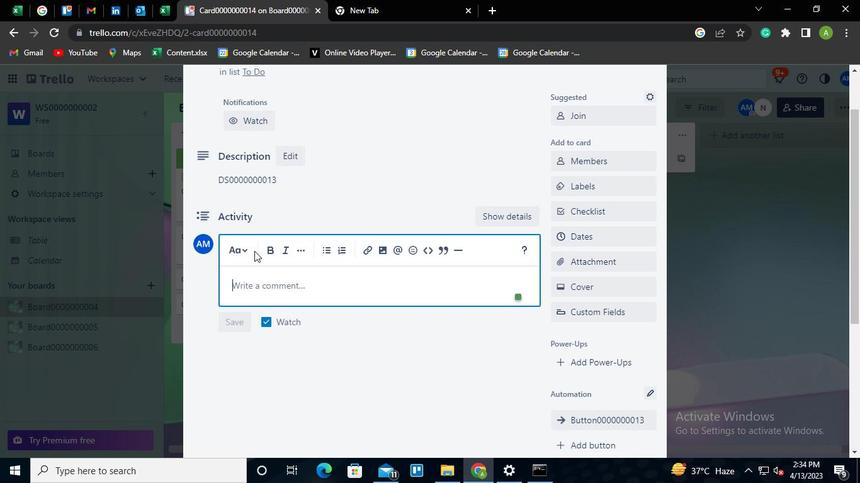 
Action: Keyboard Key.shift
Screenshot: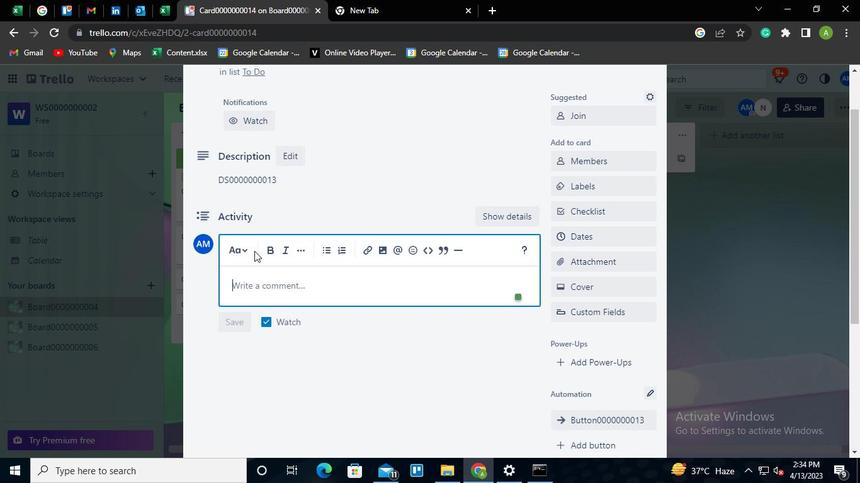 
Action: Keyboard Key.shift
Screenshot: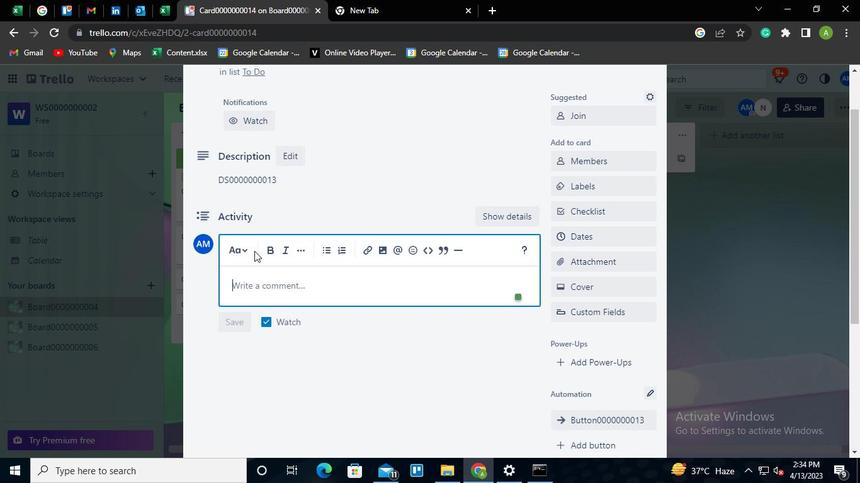 
Action: Keyboard Key.shift
Screenshot: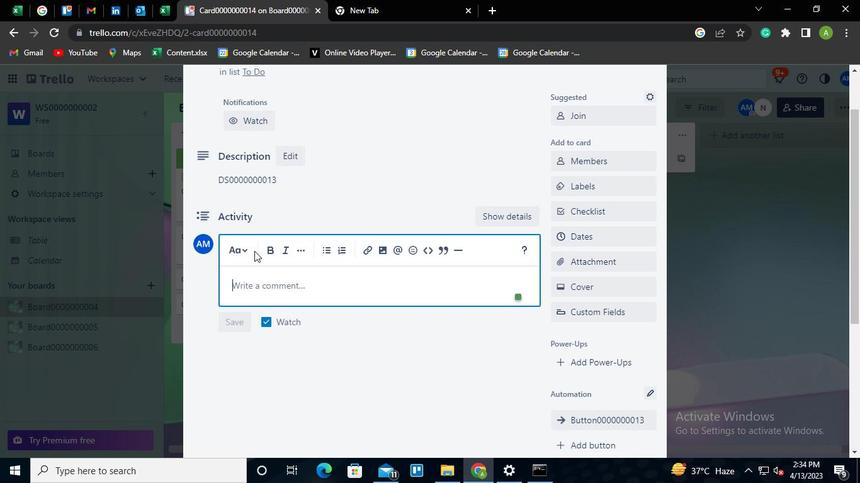 
Action: Keyboard Key.shift
Screenshot: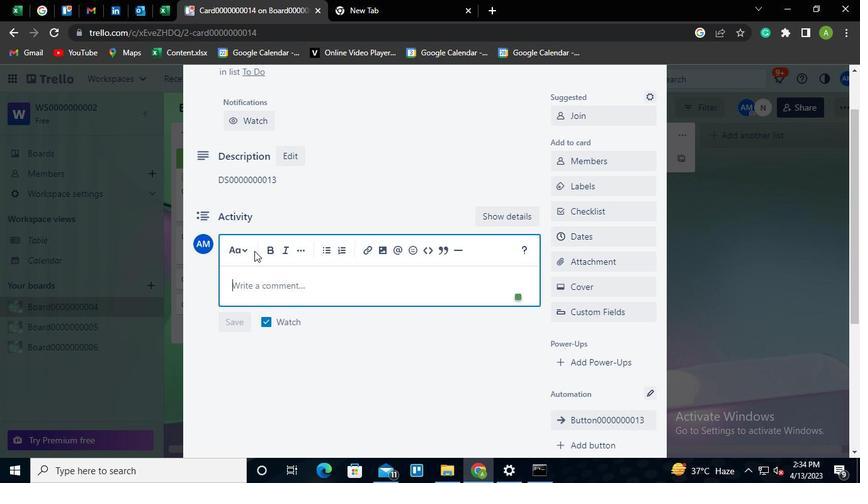 
Action: Keyboard Key.shift
Screenshot: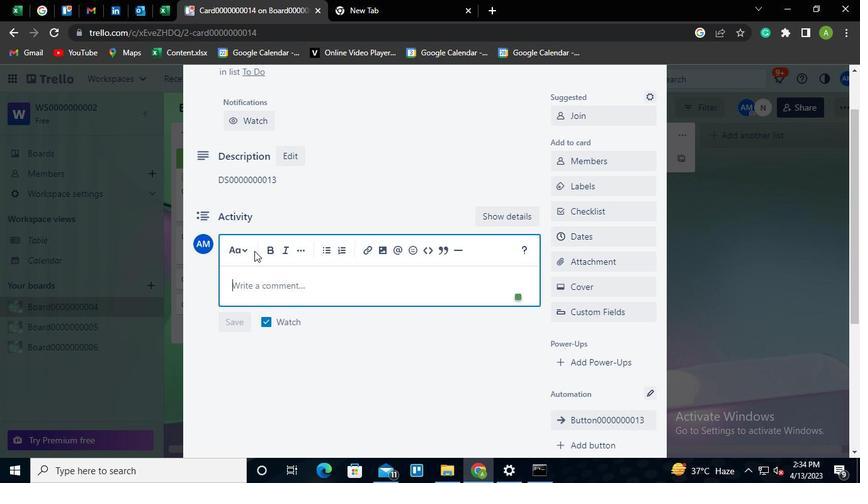 
Action: Keyboard Key.shift
Screenshot: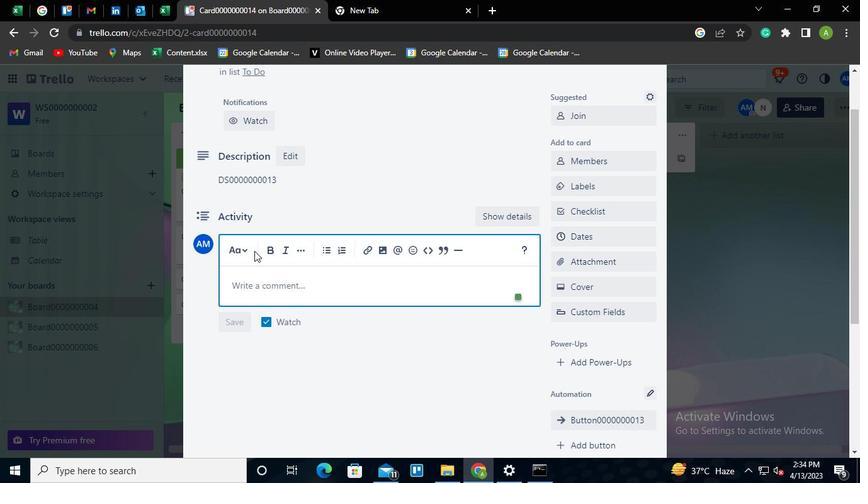 
Action: Keyboard Key.shift
Screenshot: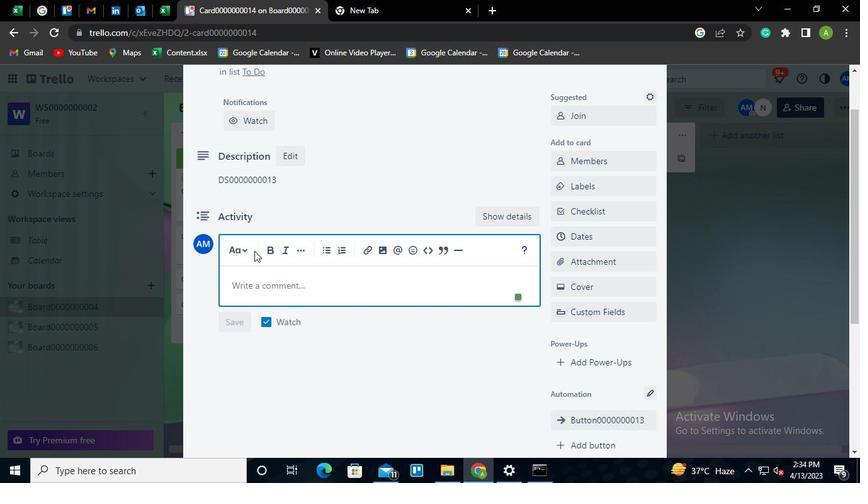 
Action: Keyboard Key.shift
Screenshot: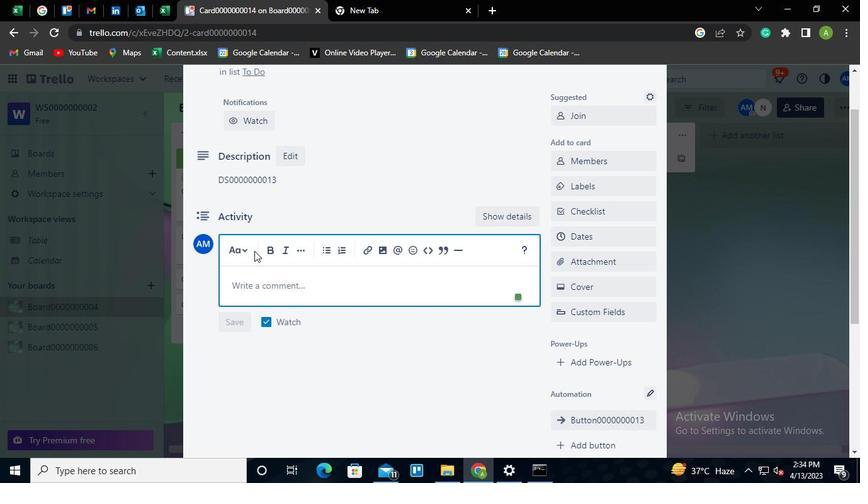 
Action: Keyboard Key.shift
Screenshot: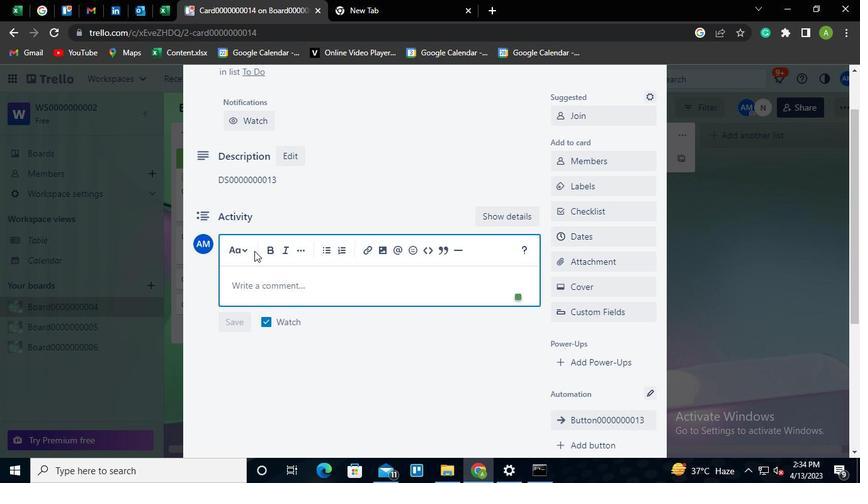 
Action: Keyboard Key.shift
Screenshot: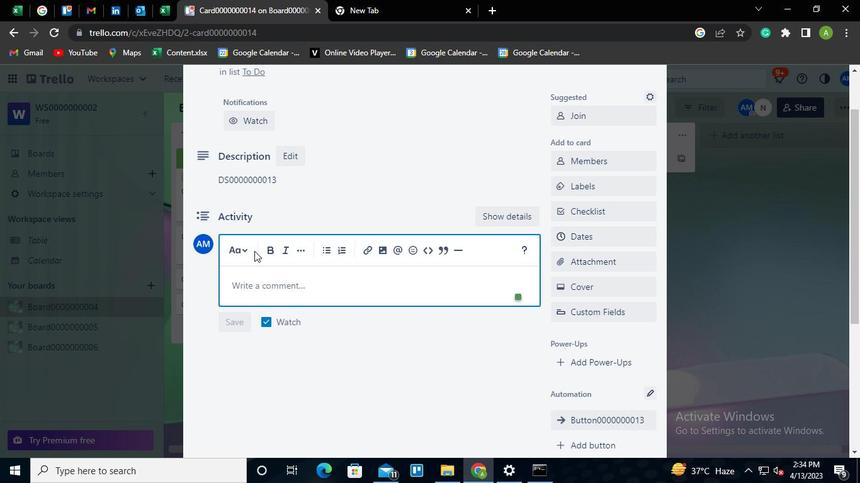 
Action: Keyboard Key.shift
Screenshot: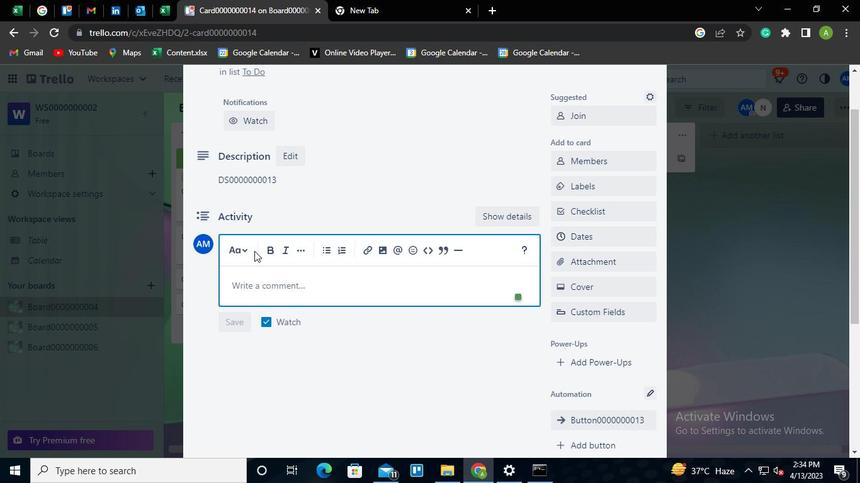 
Action: Keyboard Key.shift
Screenshot: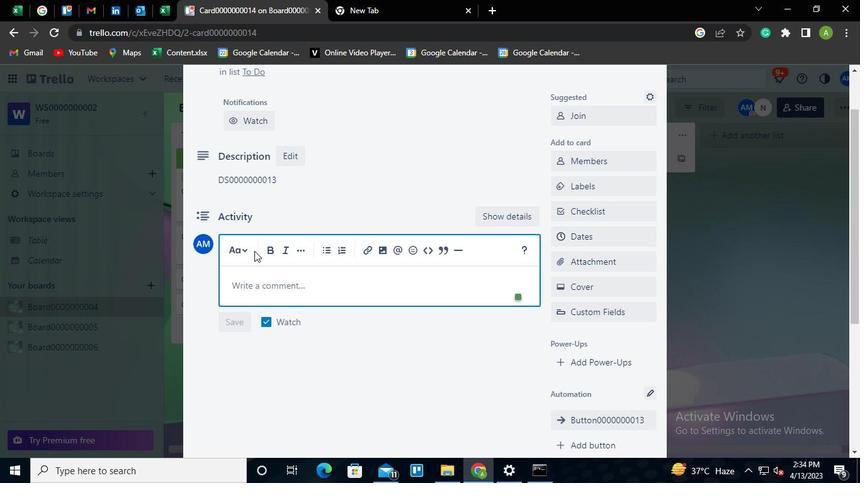 
Action: Keyboard Key.shift
Screenshot: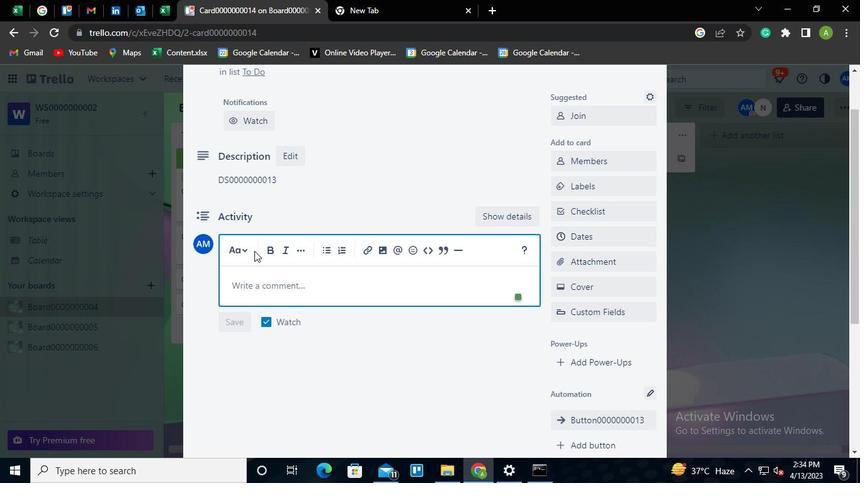 
Action: Keyboard Key.shift
Screenshot: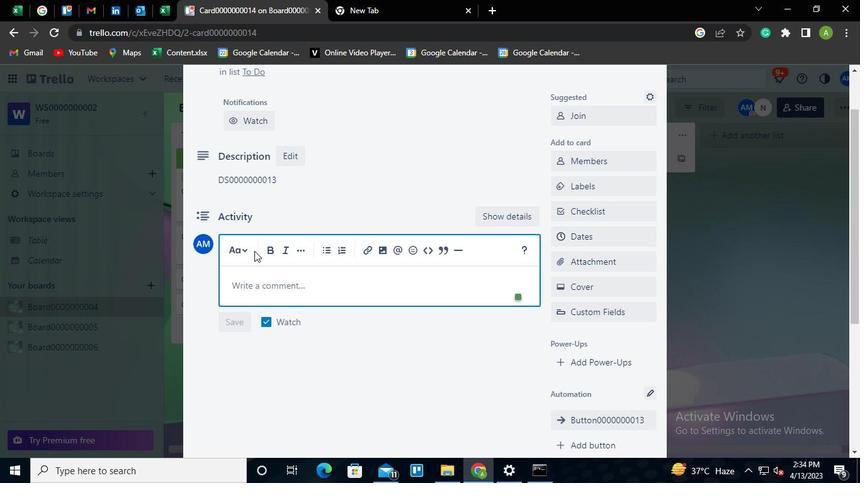
Action: Keyboard Key.shift
Screenshot: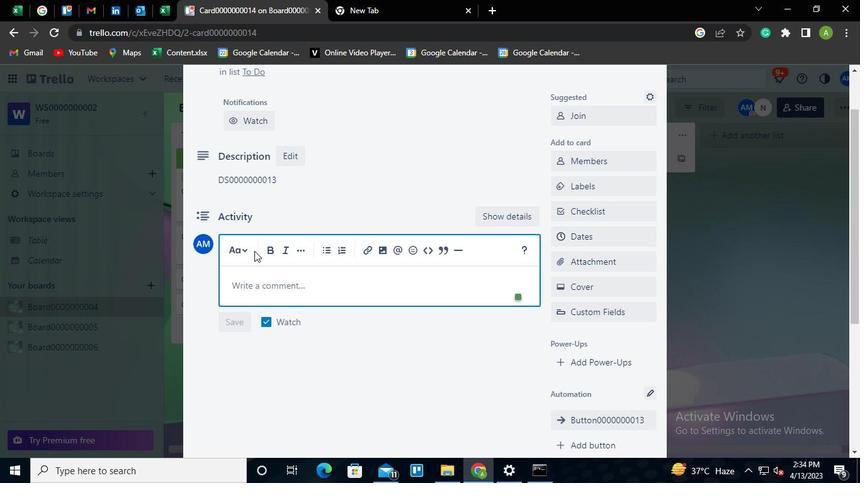 
Action: Keyboard Key.shift
Screenshot: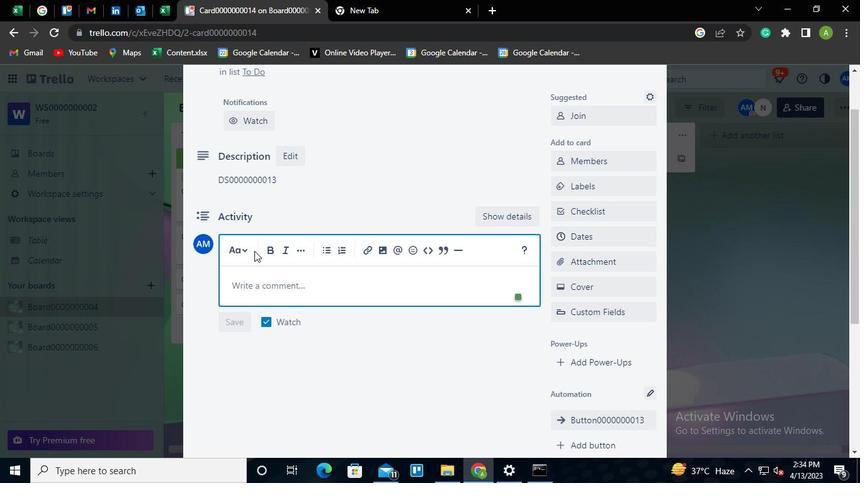 
Action: Keyboard Key.shift
Screenshot: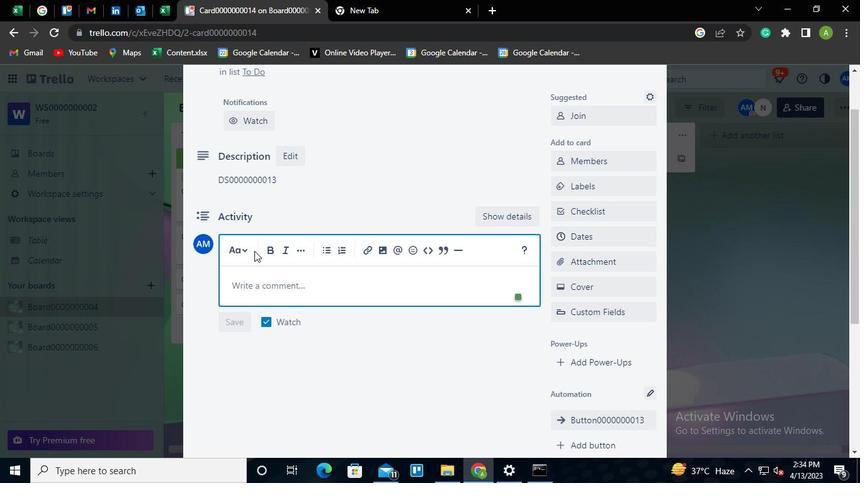 
Action: Keyboard Key.shift
Screenshot: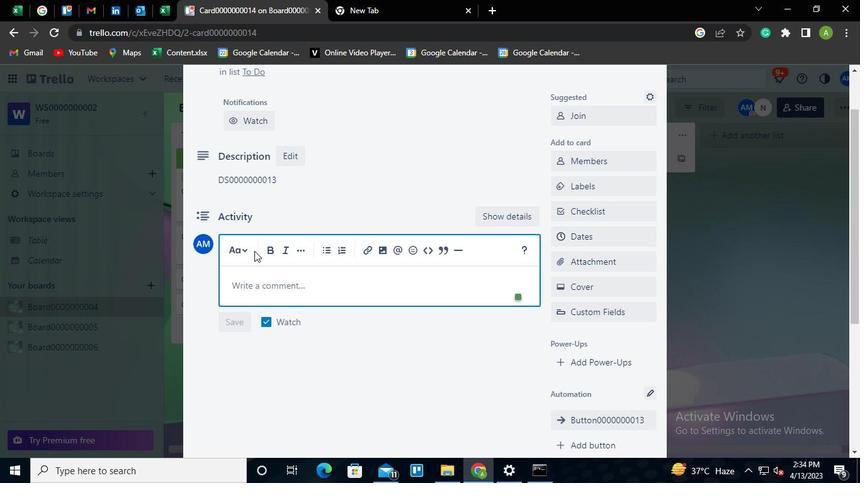 
Action: Keyboard Key.shift
Screenshot: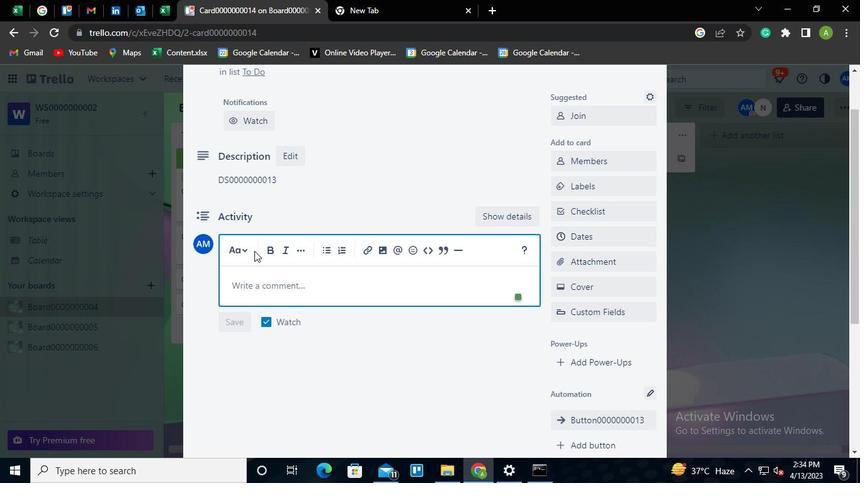 
Action: Keyboard Key.shift
Screenshot: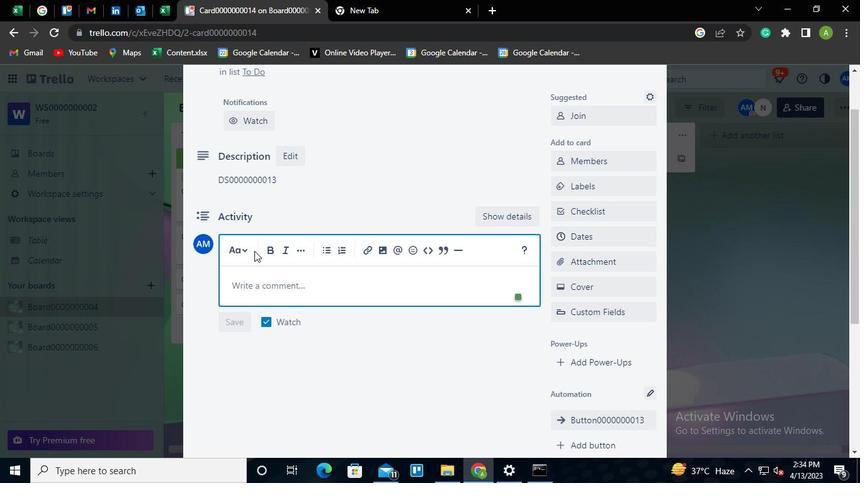 
Action: Keyboard Key.shift
Screenshot: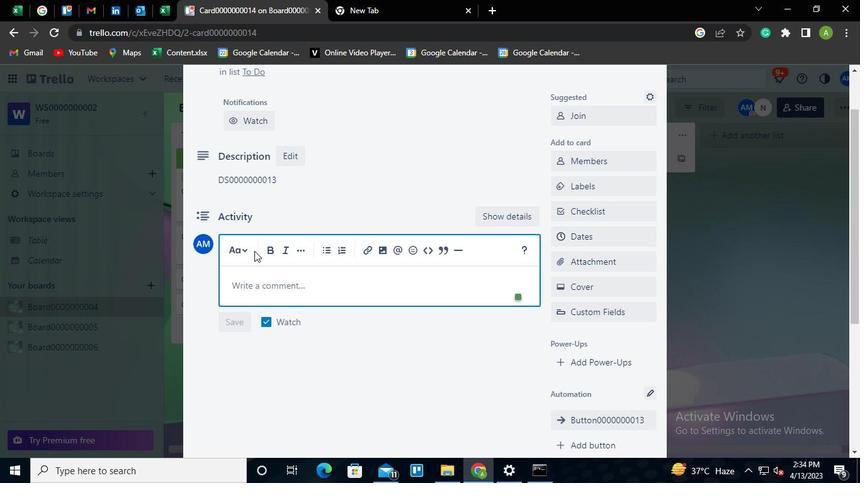 
Action: Keyboard Key.shift
Screenshot: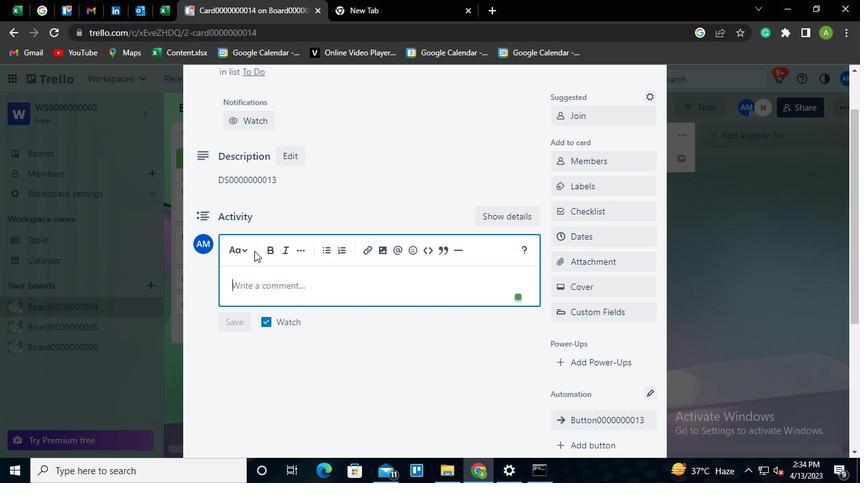 
Action: Keyboard C
Screenshot: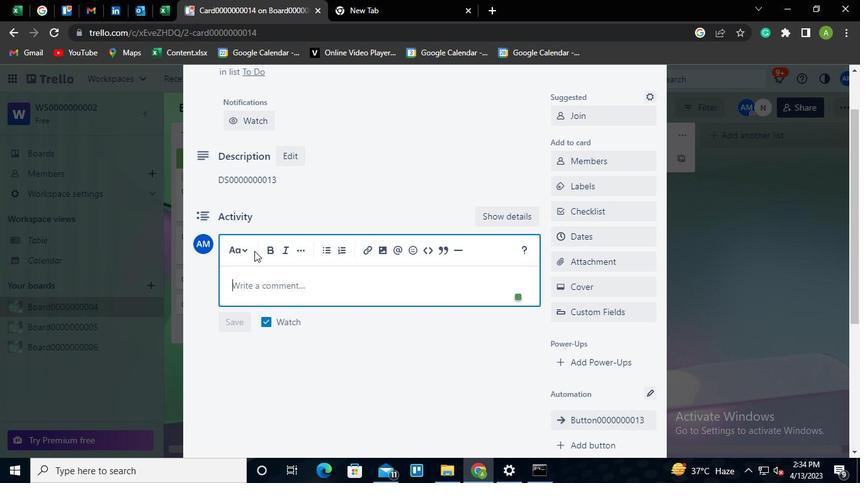 
Action: Keyboard M
Screenshot: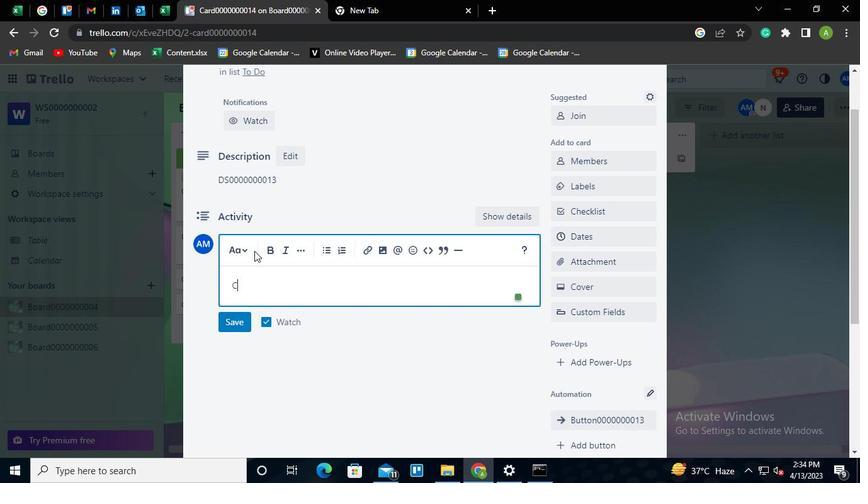 
Action: Keyboard <96>
Screenshot: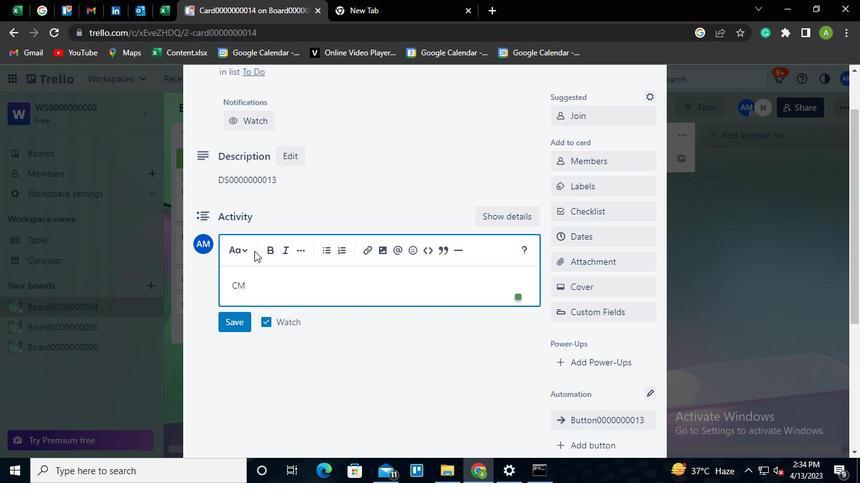 
Action: Keyboard <96>
Screenshot: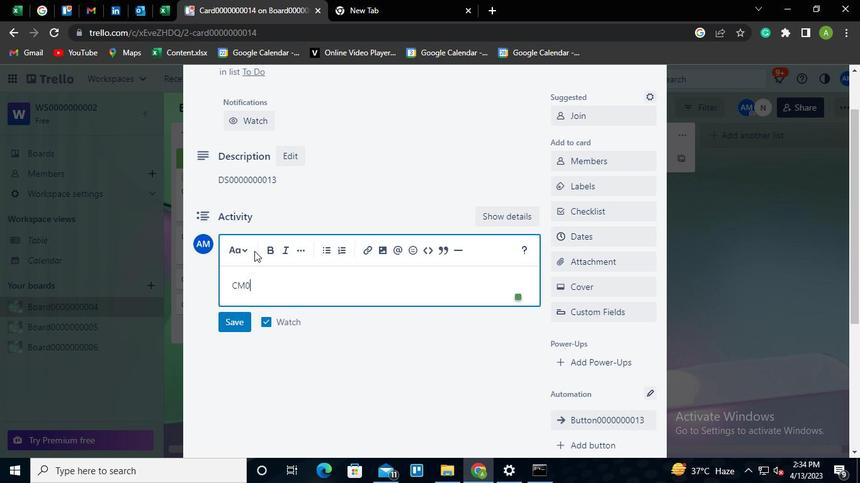 
Action: Keyboard <96>
Screenshot: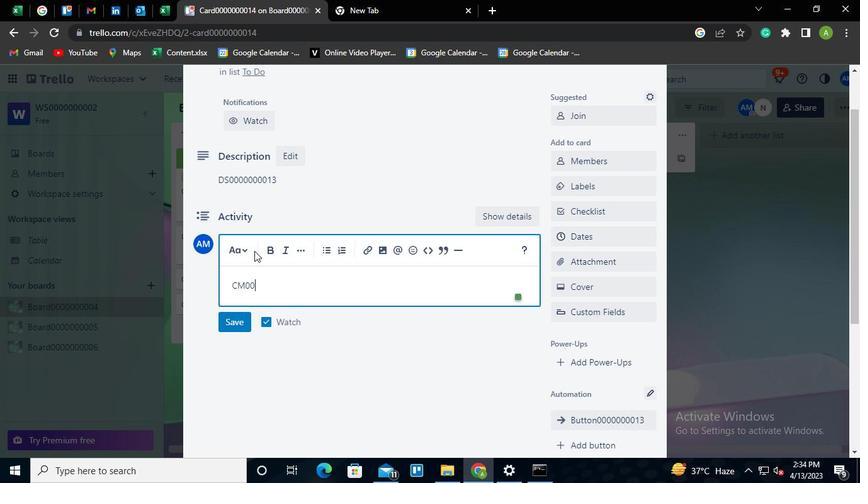 
Action: Keyboard <96>
Screenshot: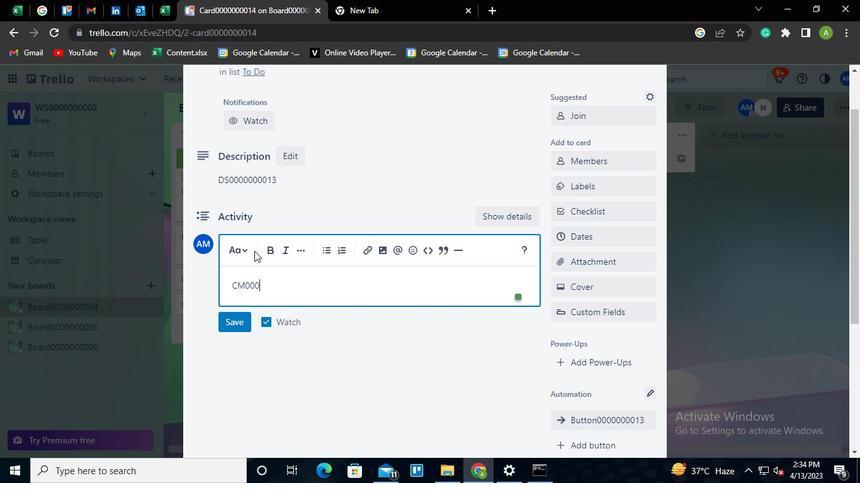 
Action: Keyboard <96>
Screenshot: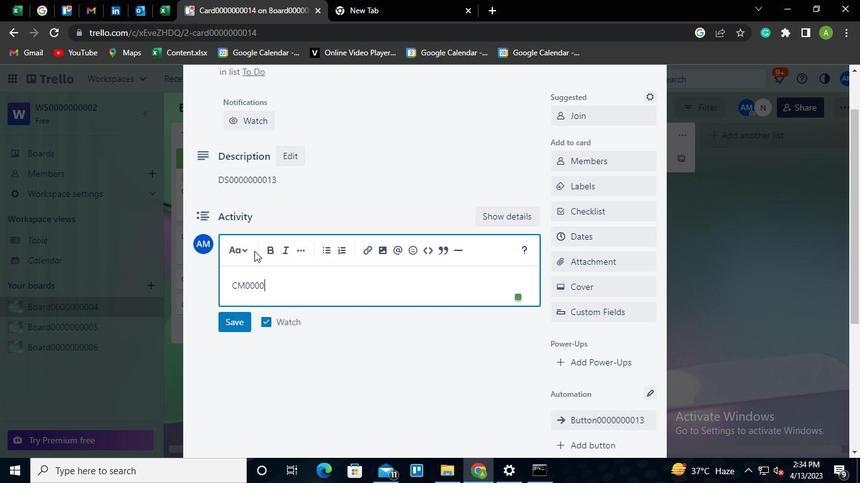
Action: Keyboard <96>
Screenshot: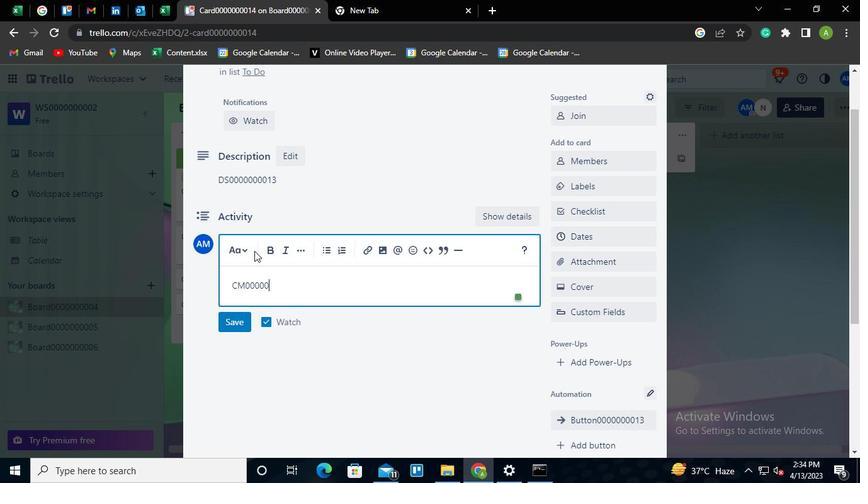 
Action: Keyboard <96>
Screenshot: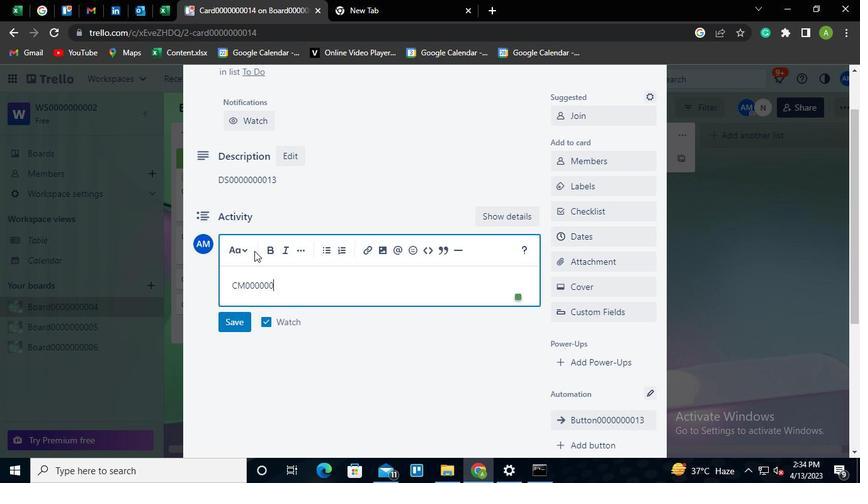 
Action: Keyboard <96>
Screenshot: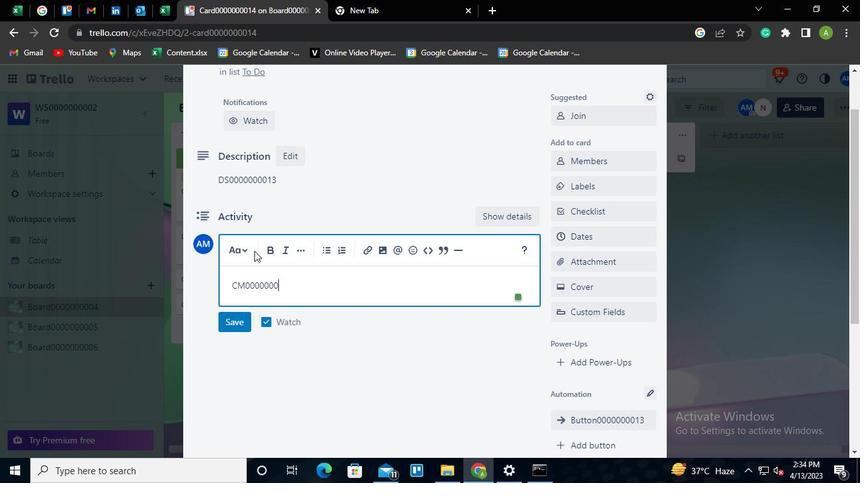 
Action: Keyboard <97>
Screenshot: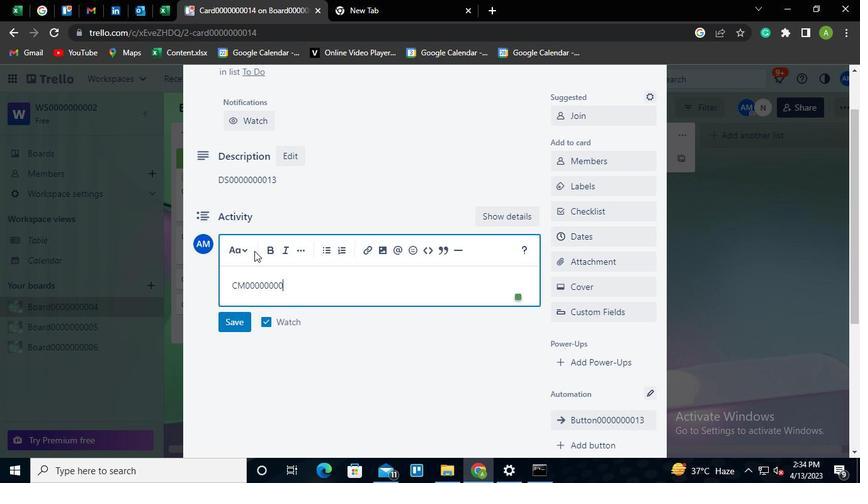 
Action: Keyboard <99>
Screenshot: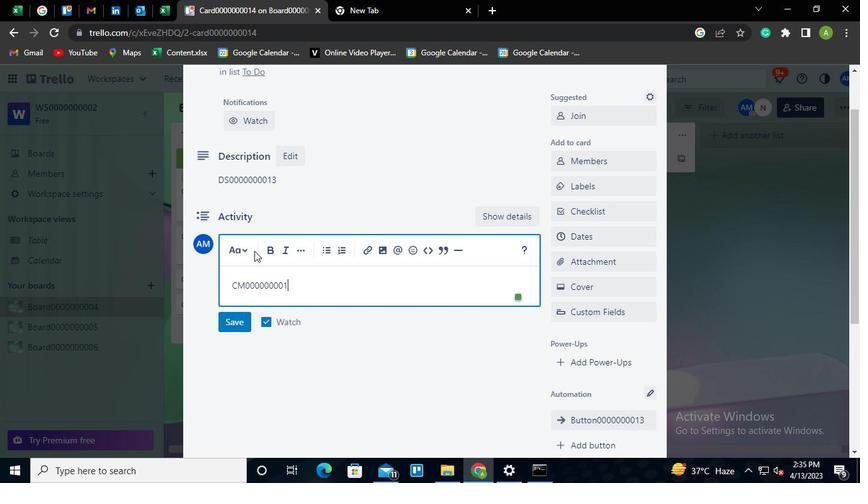 
Action: Mouse moved to (235, 320)
Screenshot: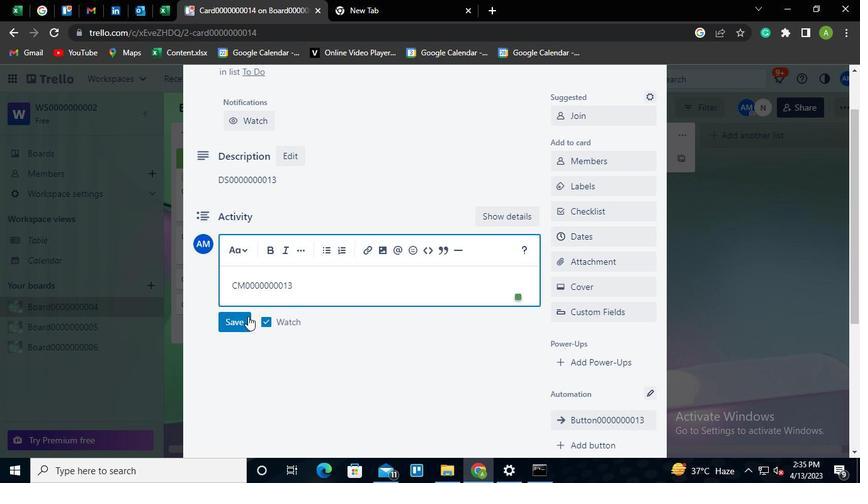 
Action: Mouse pressed left at (235, 320)
Screenshot: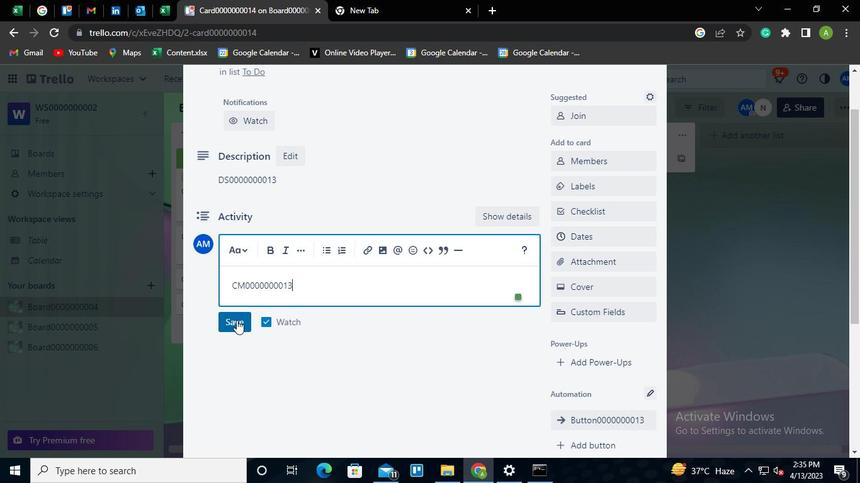
Action: Mouse moved to (538, 466)
Screenshot: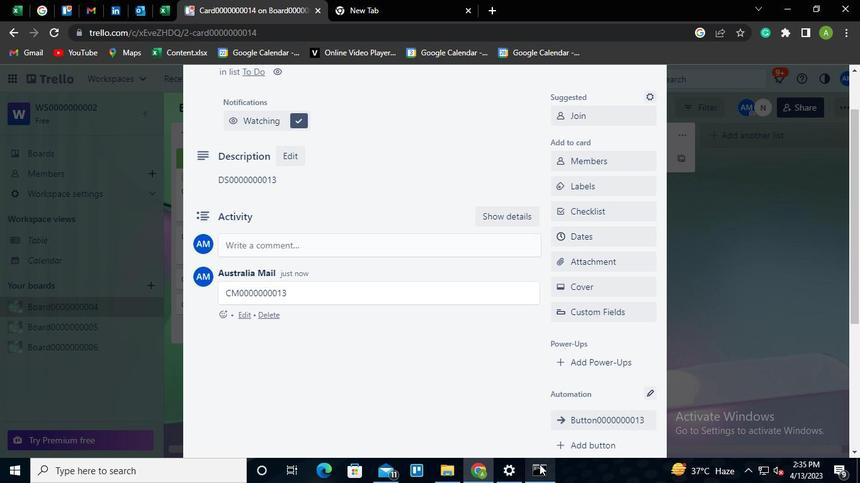 
Action: Mouse pressed left at (538, 466)
Screenshot: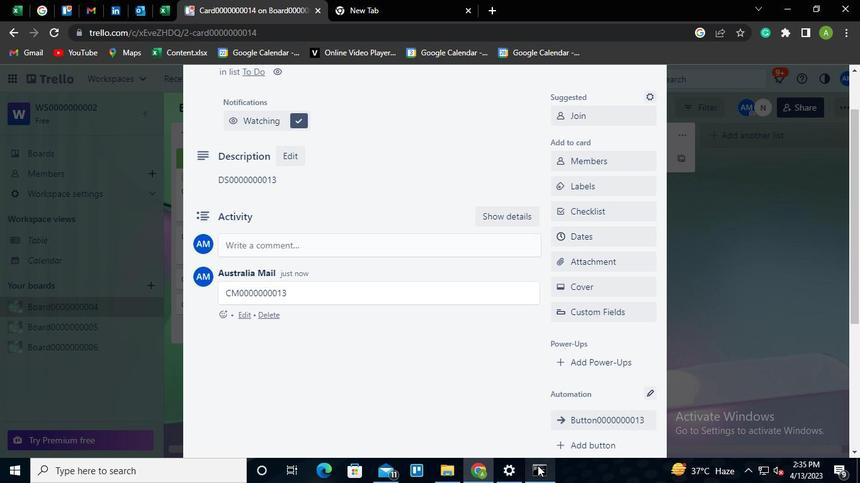 
Action: Mouse moved to (669, 71)
Screenshot: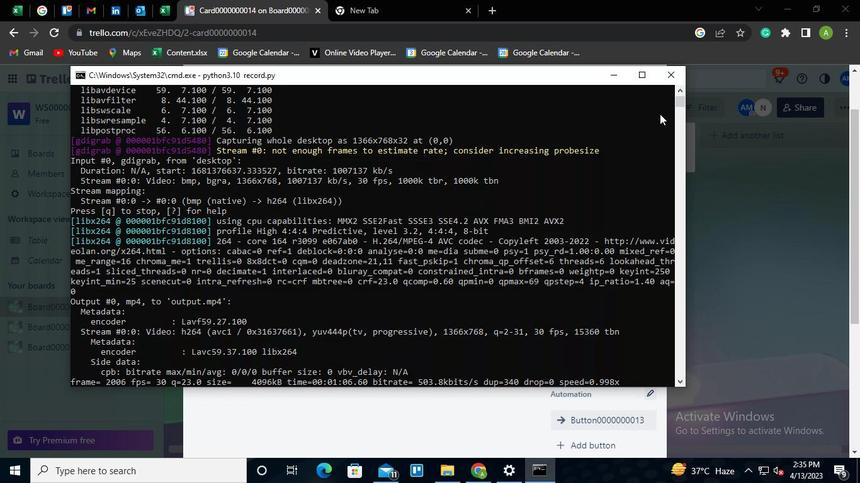 
Action: Mouse pressed left at (669, 71)
Screenshot: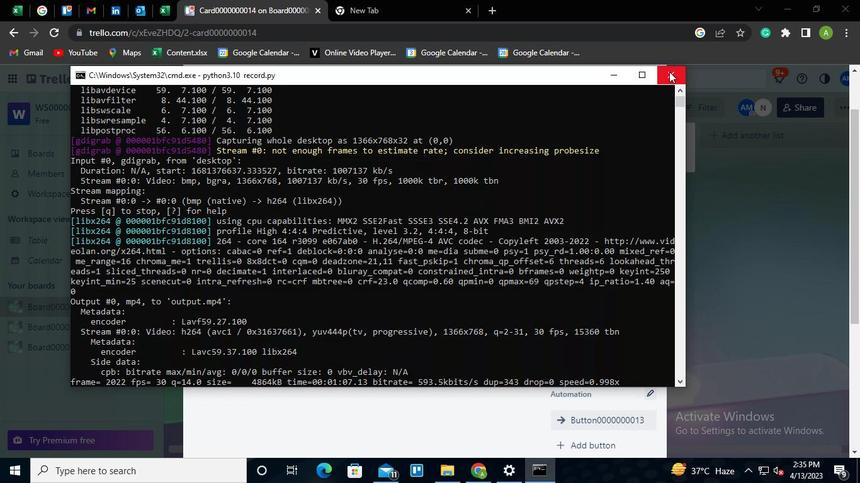 
